 Task: Look for space in Hollola, Finland from 6th June, 2023 to 8th June, 2023 for 2 adults in price range Rs.7000 to Rs.12000. Place can be private room with 1  bedroom having 2 beds and 1 bathroom. Property type can be house, flat, guest house. Booking option can be shelf check-in. Required host language is .
Action: Mouse moved to (464, 46)
Screenshot: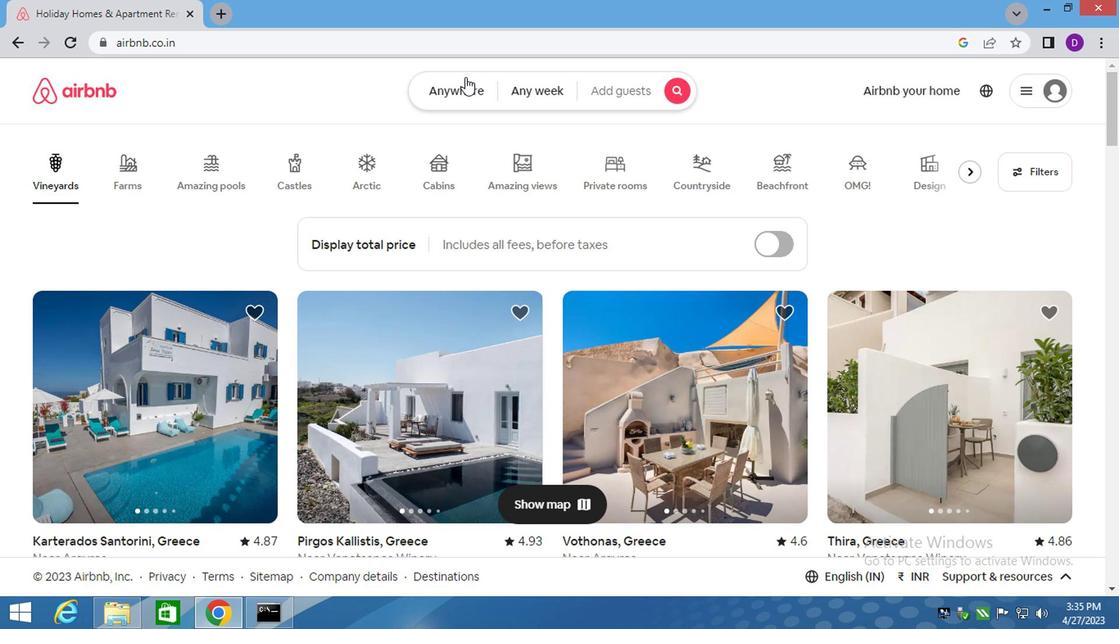 
Action: Mouse pressed left at (464, 46)
Screenshot: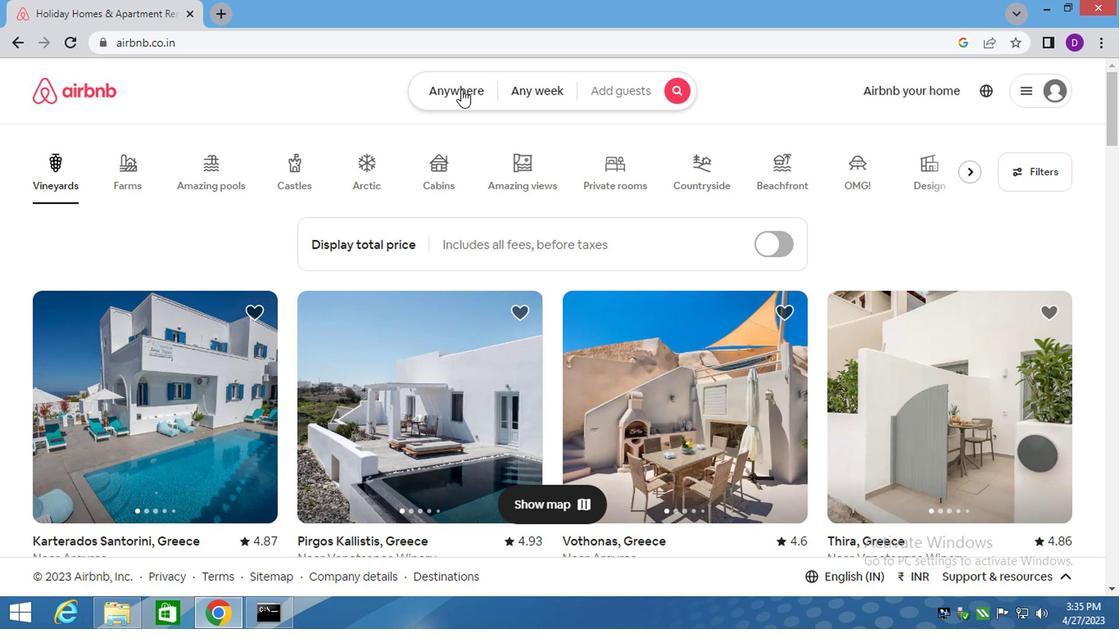 
Action: Mouse moved to (357, 125)
Screenshot: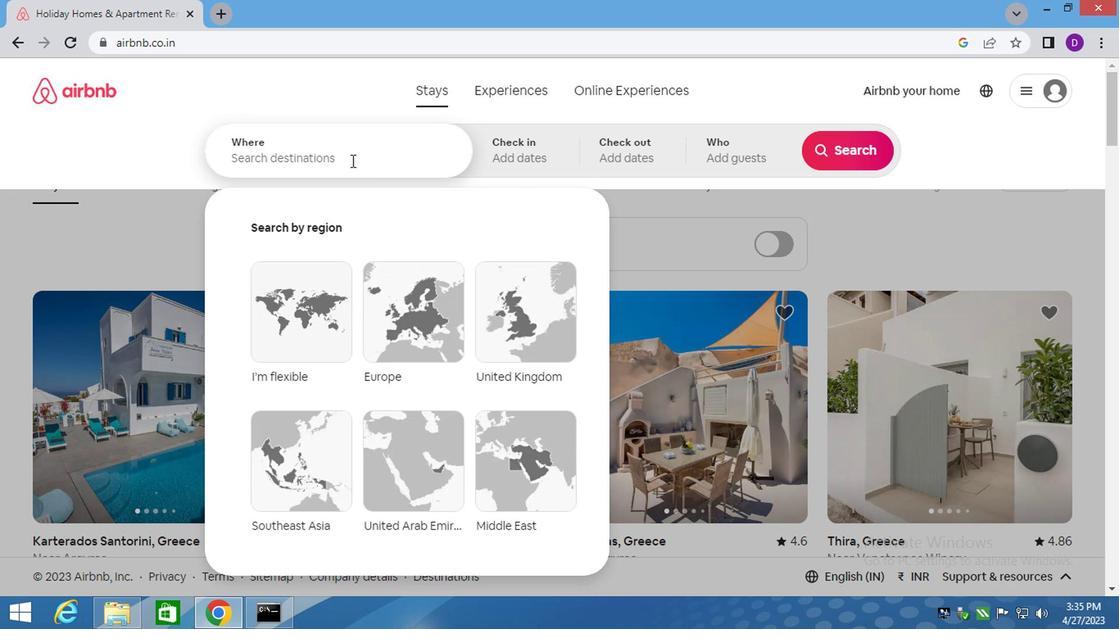 
Action: Mouse pressed left at (357, 125)
Screenshot: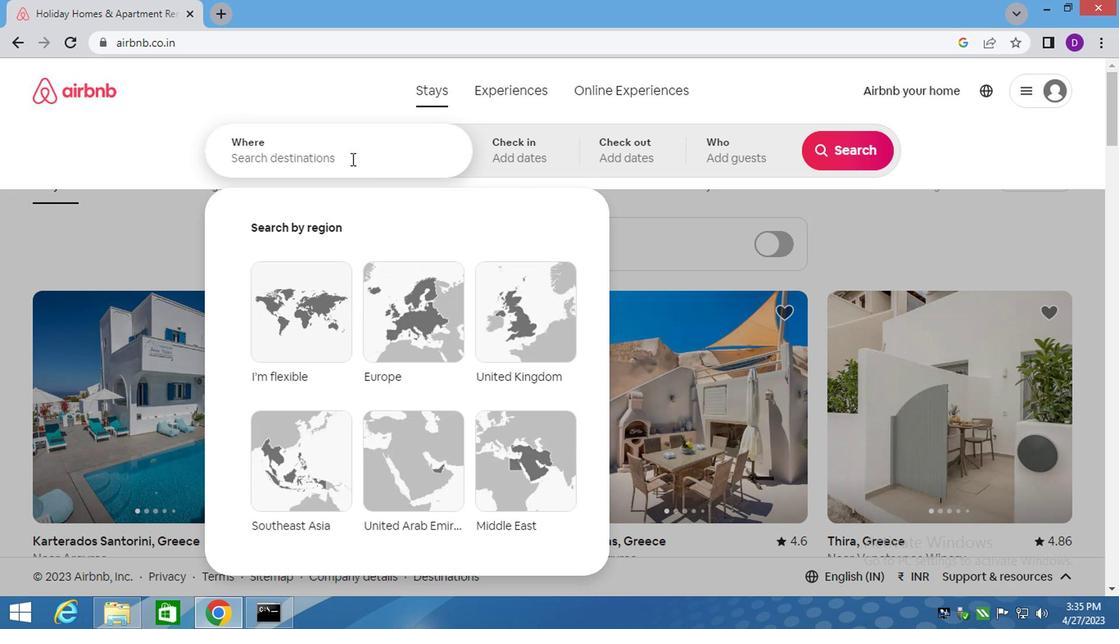 
Action: Key pressed <Key.shift>HOLLOLA<Key.down><Key.down><Key.enter>
Screenshot: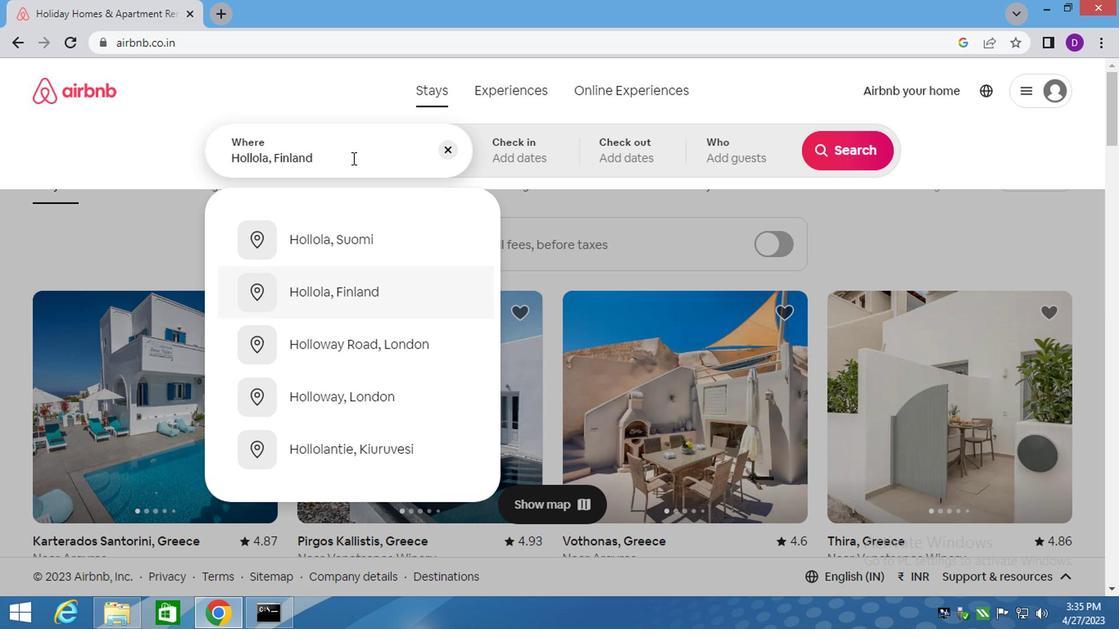 
Action: Mouse moved to (835, 262)
Screenshot: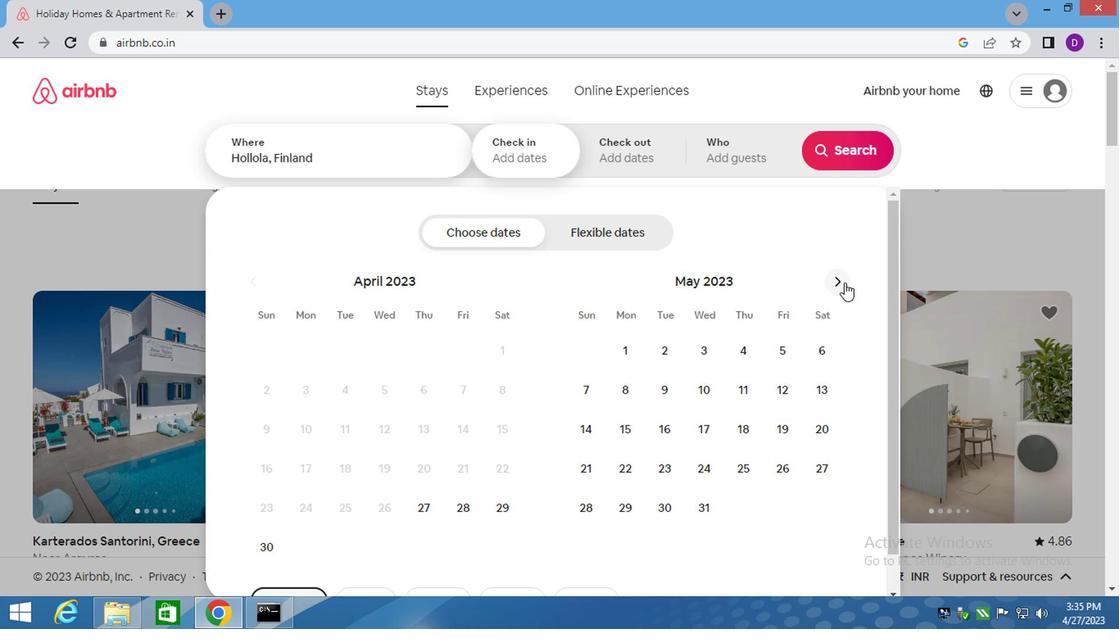 
Action: Mouse pressed left at (835, 262)
Screenshot: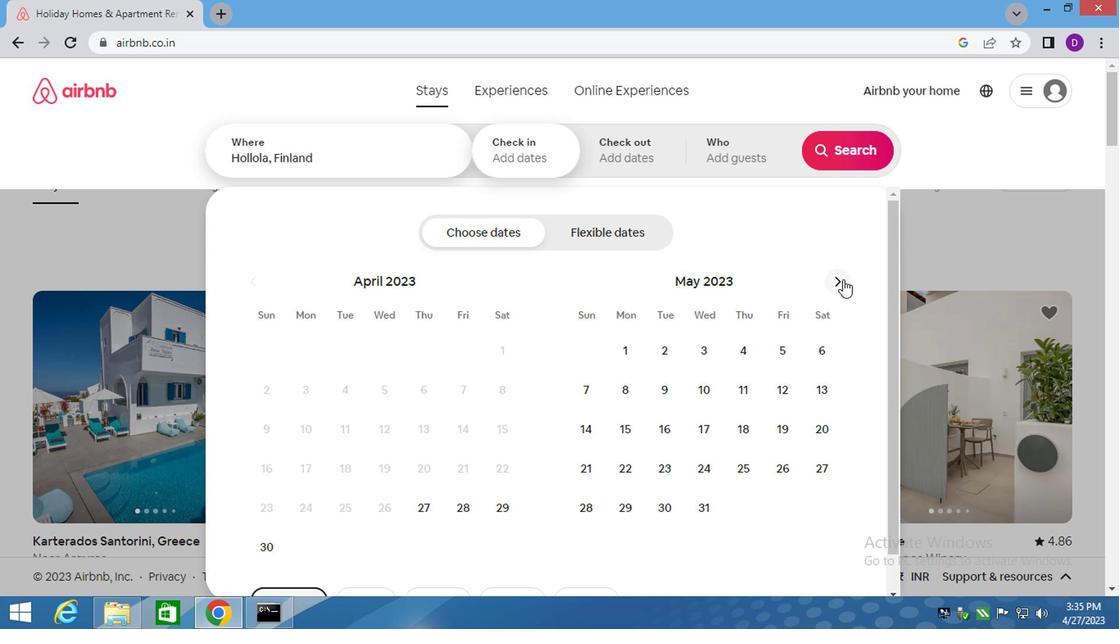 
Action: Mouse moved to (670, 399)
Screenshot: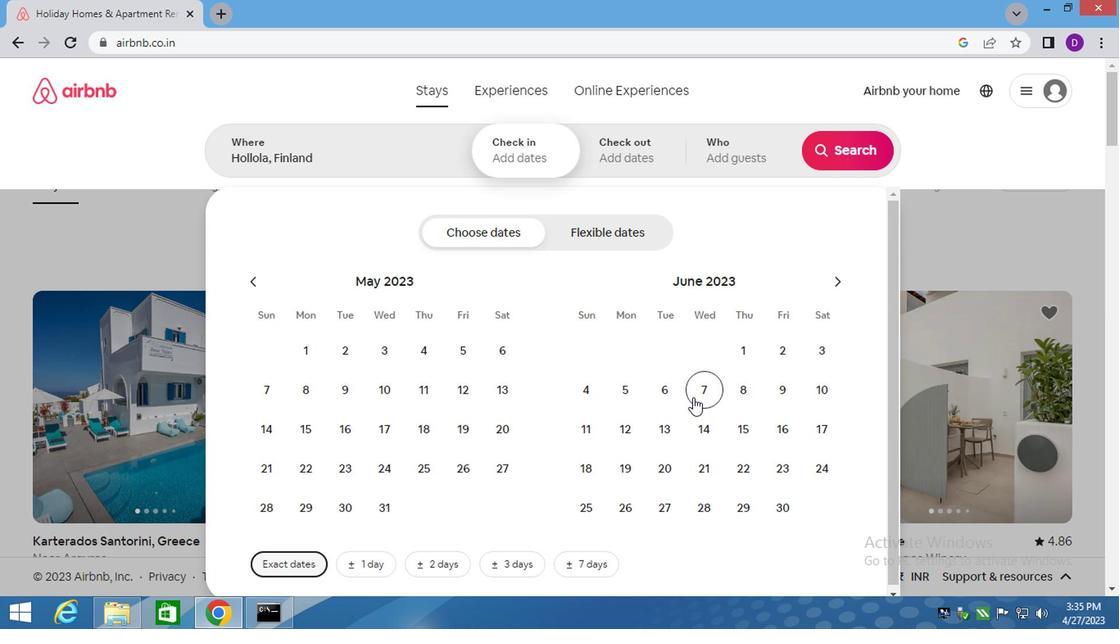 
Action: Mouse pressed left at (670, 399)
Screenshot: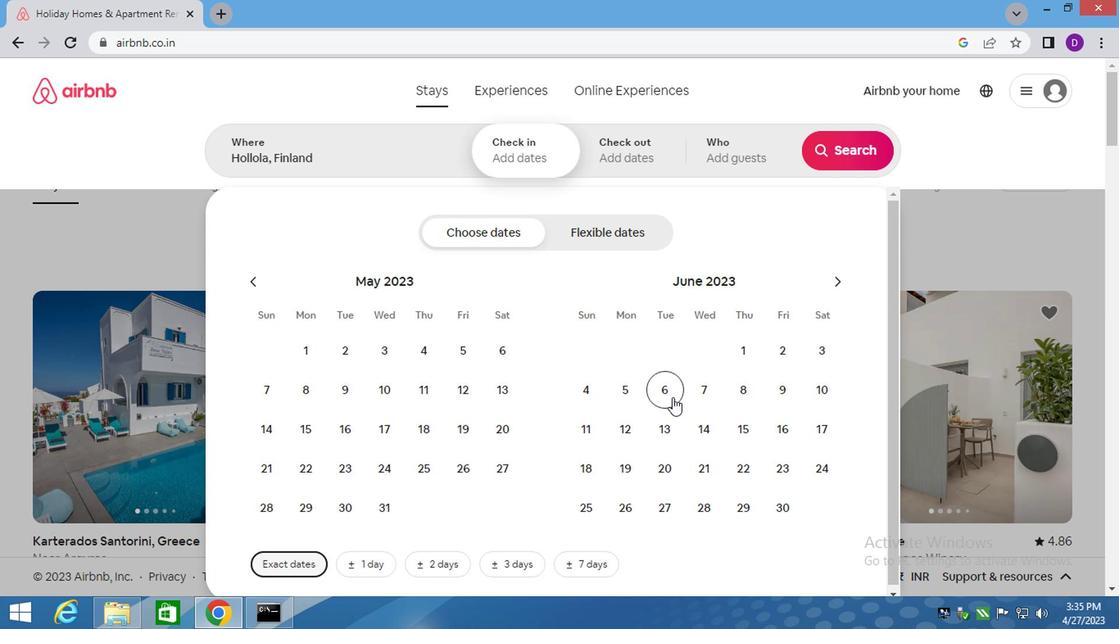 
Action: Mouse moved to (751, 399)
Screenshot: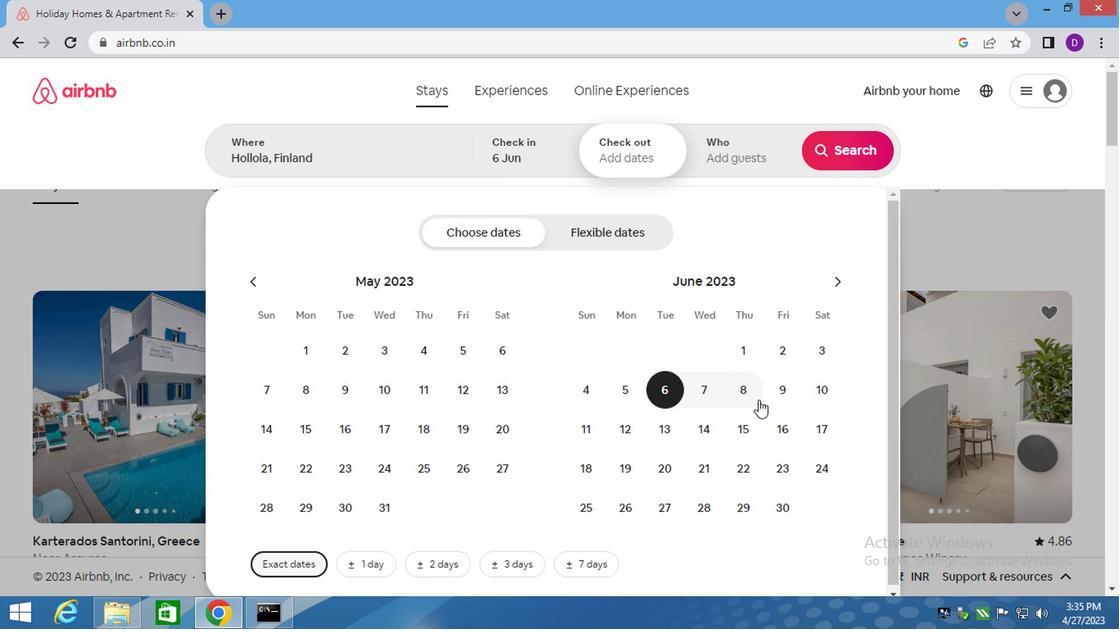 
Action: Mouse pressed left at (751, 399)
Screenshot: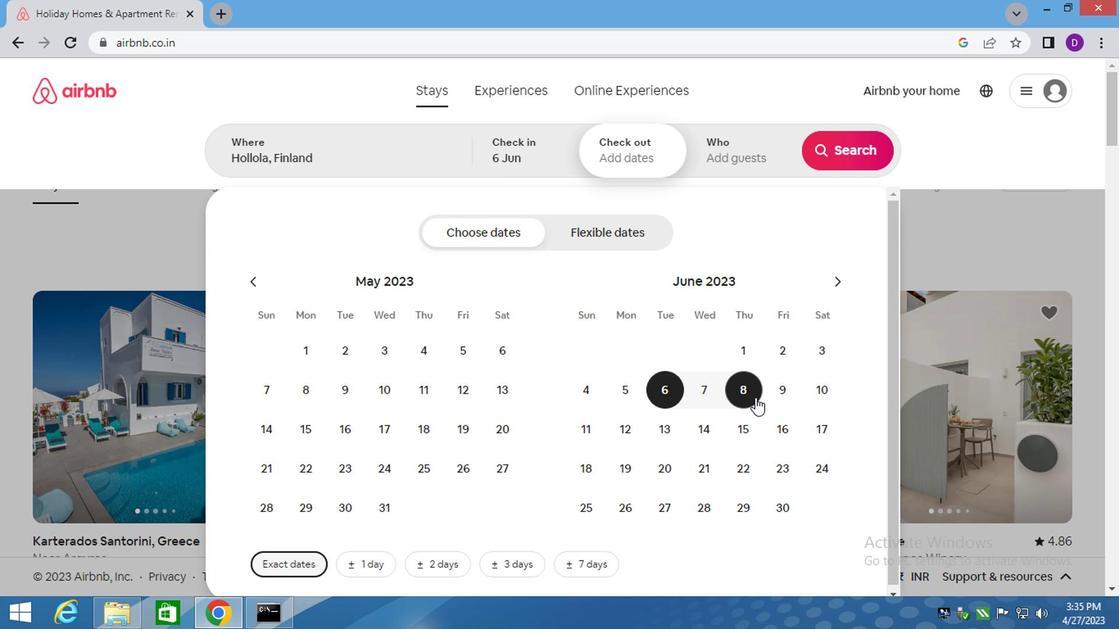 
Action: Mouse moved to (718, 128)
Screenshot: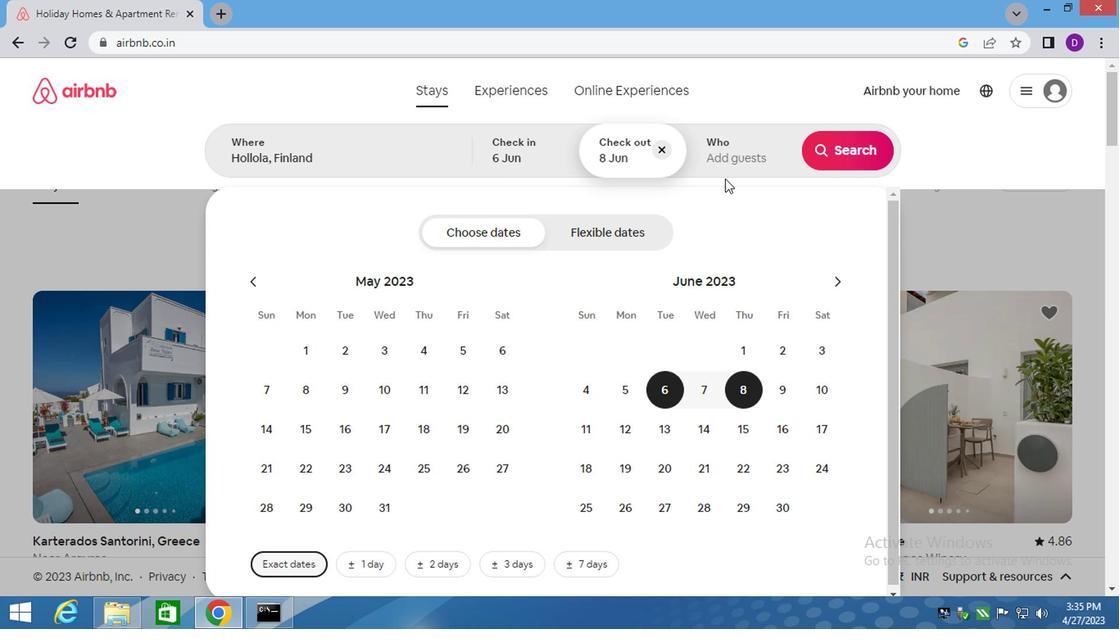 
Action: Mouse pressed left at (718, 128)
Screenshot: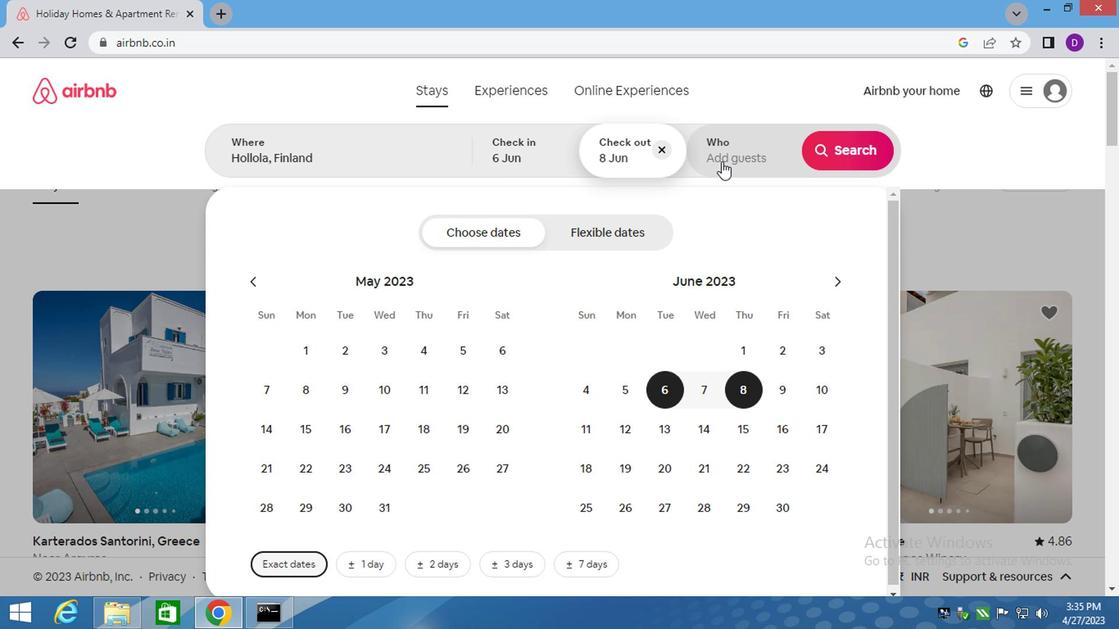 
Action: Mouse moved to (838, 217)
Screenshot: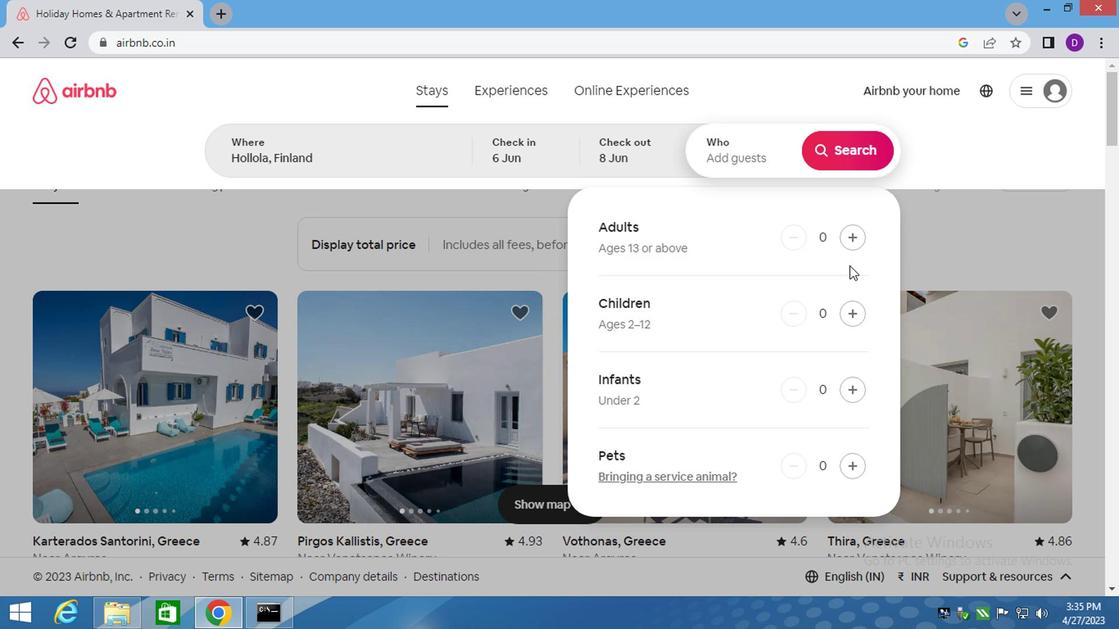 
Action: Mouse pressed left at (838, 217)
Screenshot: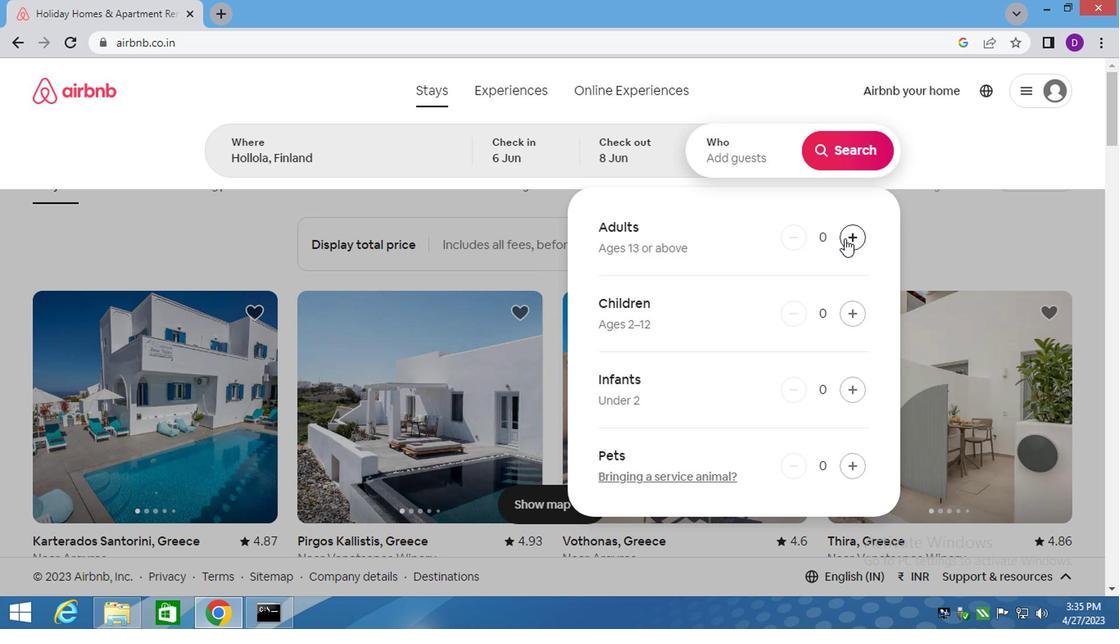 
Action: Mouse pressed left at (838, 217)
Screenshot: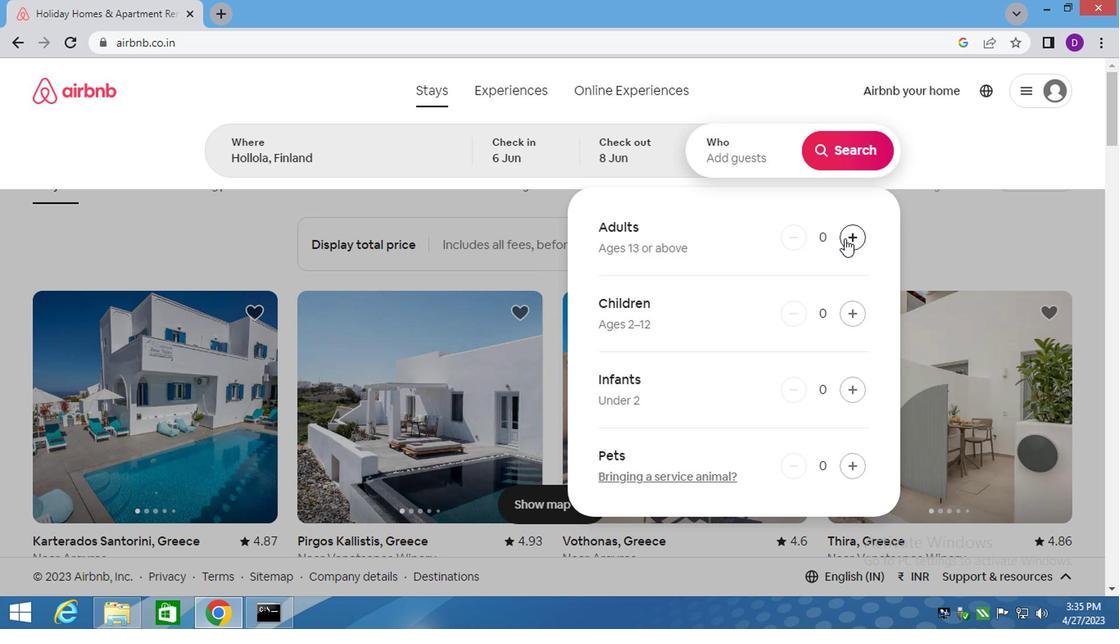 
Action: Mouse moved to (835, 125)
Screenshot: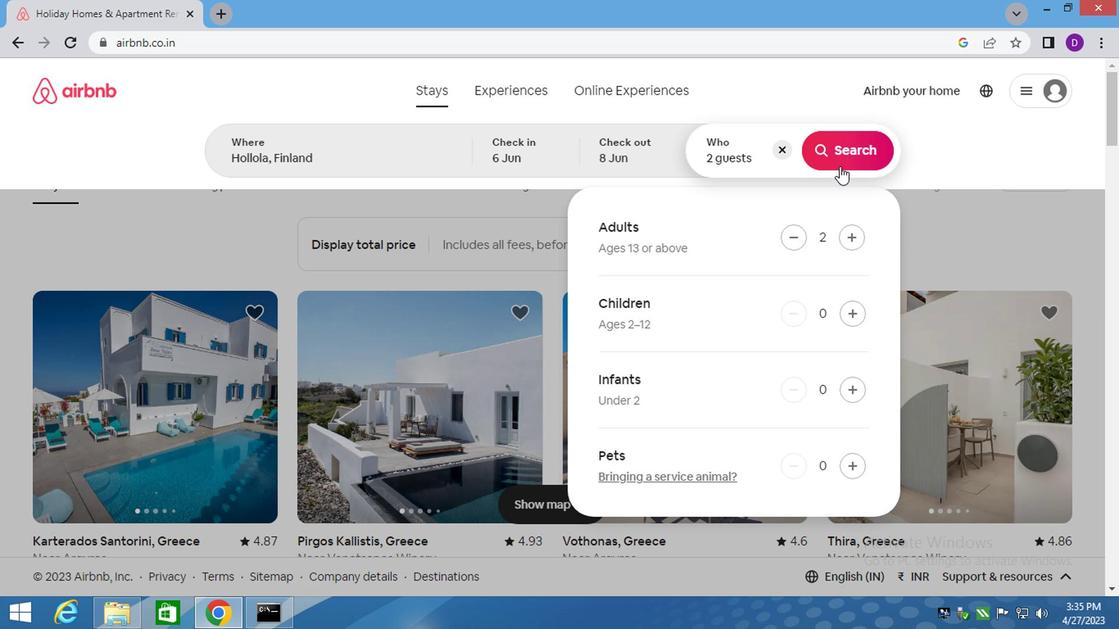 
Action: Mouse pressed left at (835, 125)
Screenshot: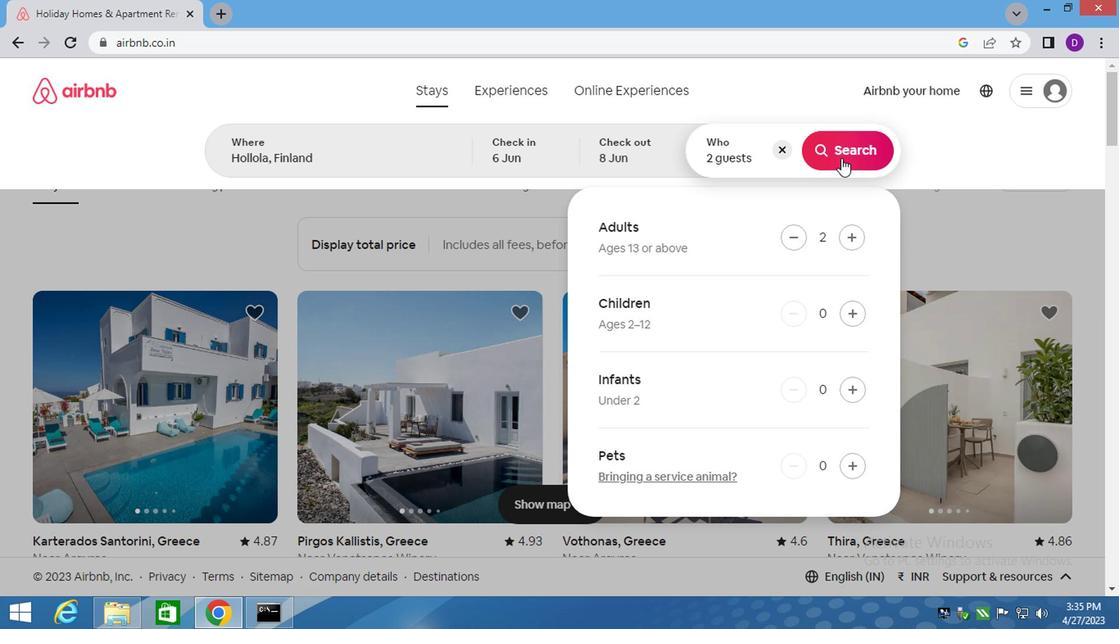 
Action: Mouse moved to (1039, 127)
Screenshot: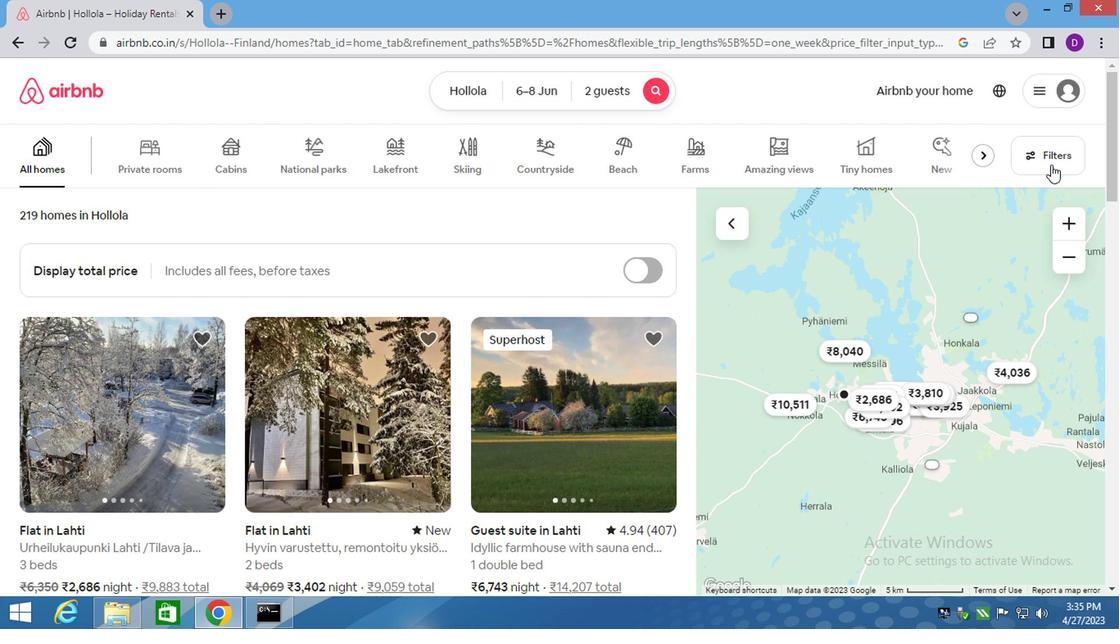 
Action: Mouse pressed left at (1039, 127)
Screenshot: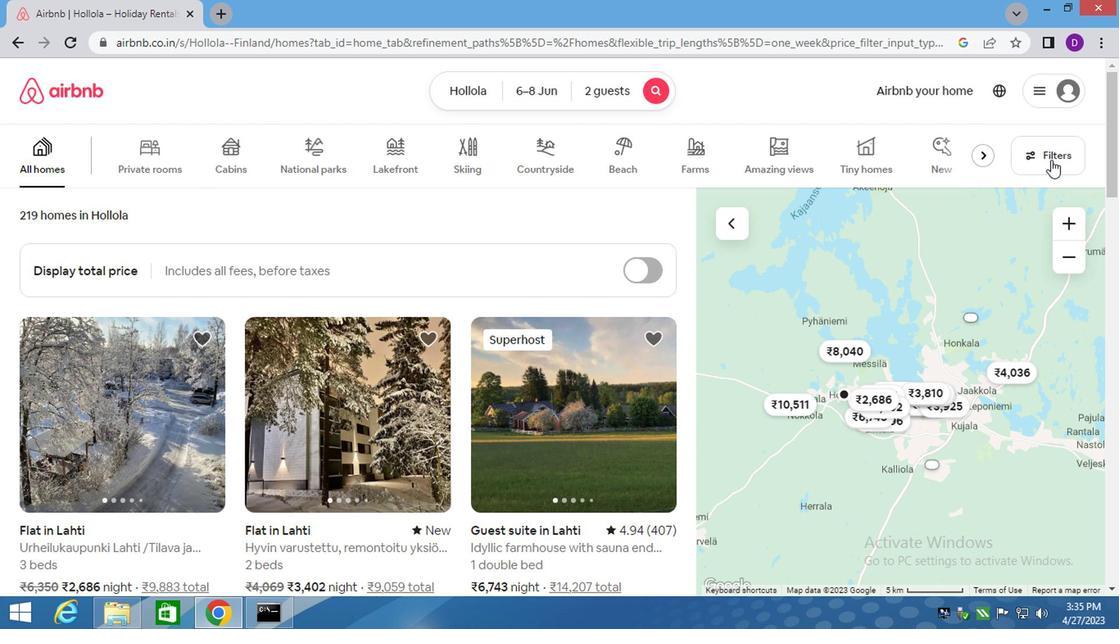 
Action: Mouse moved to (370, 356)
Screenshot: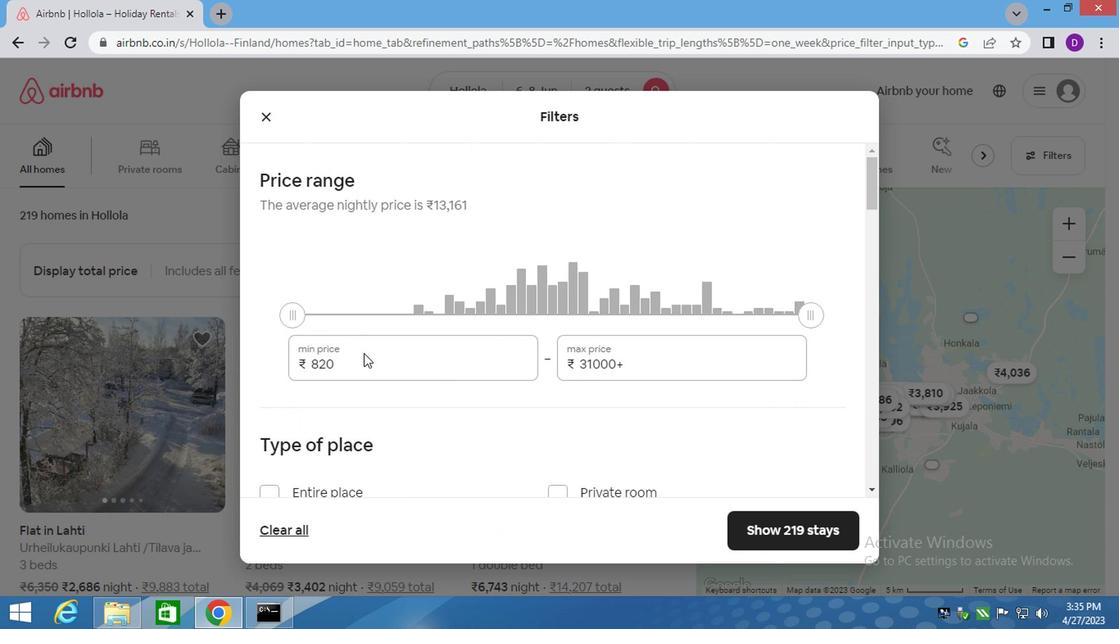 
Action: Mouse pressed left at (370, 356)
Screenshot: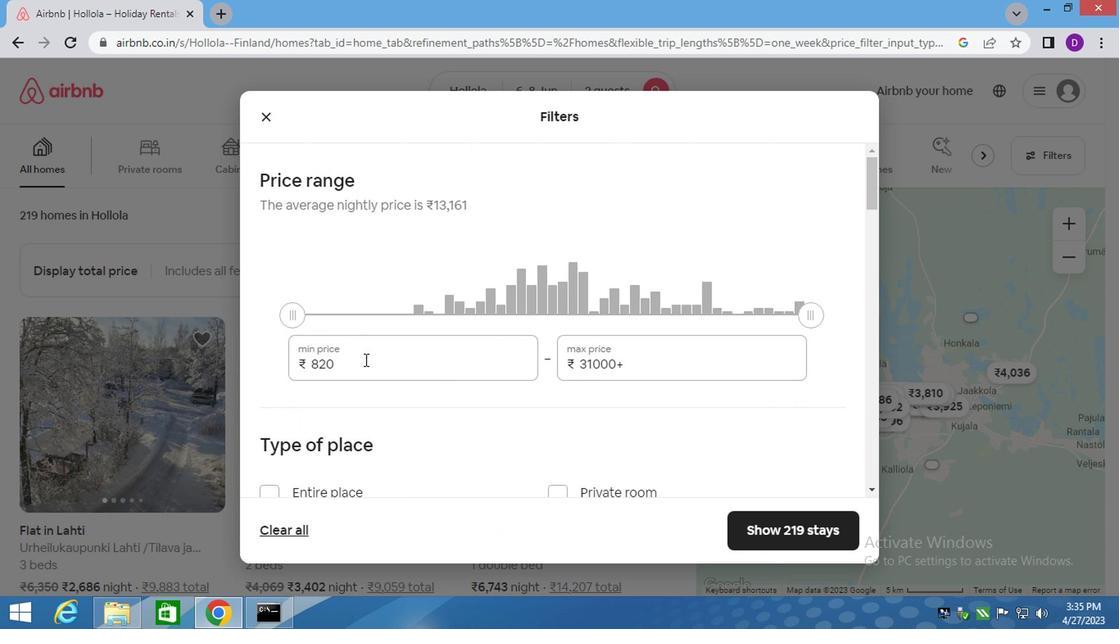 
Action: Mouse pressed left at (370, 356)
Screenshot: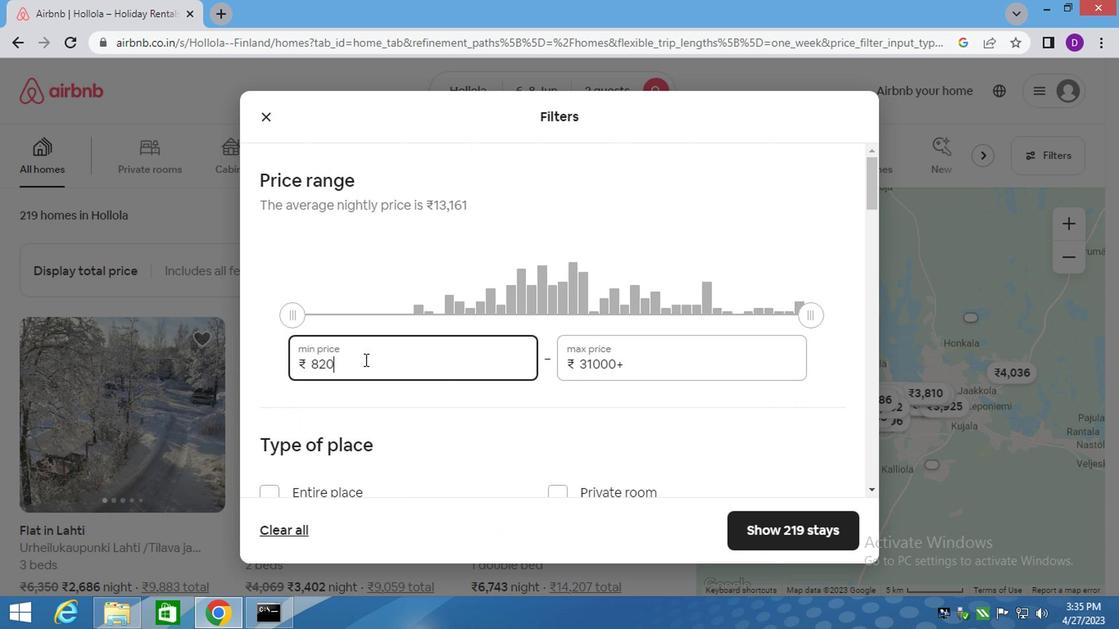 
Action: Mouse moved to (370, 357)
Screenshot: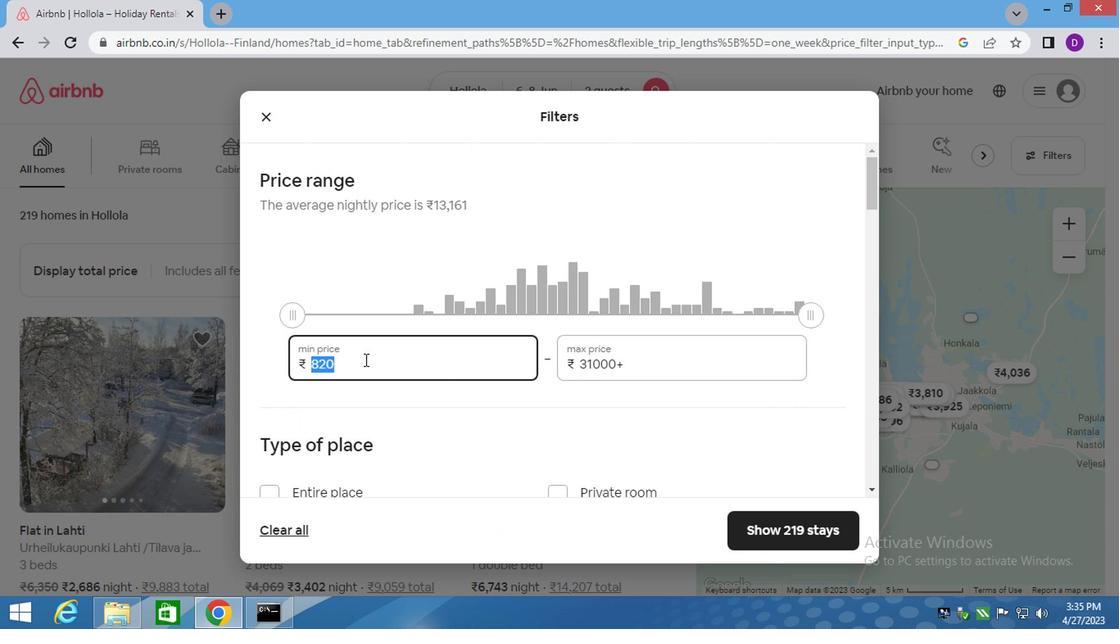 
Action: Key pressed 70
Screenshot: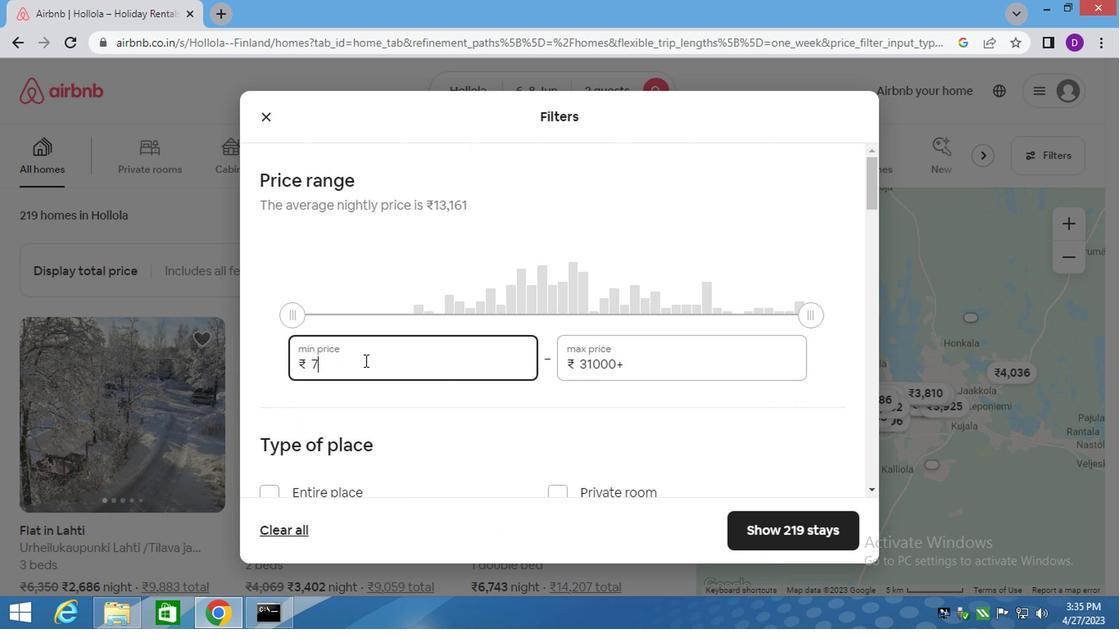 
Action: Mouse moved to (389, 357)
Screenshot: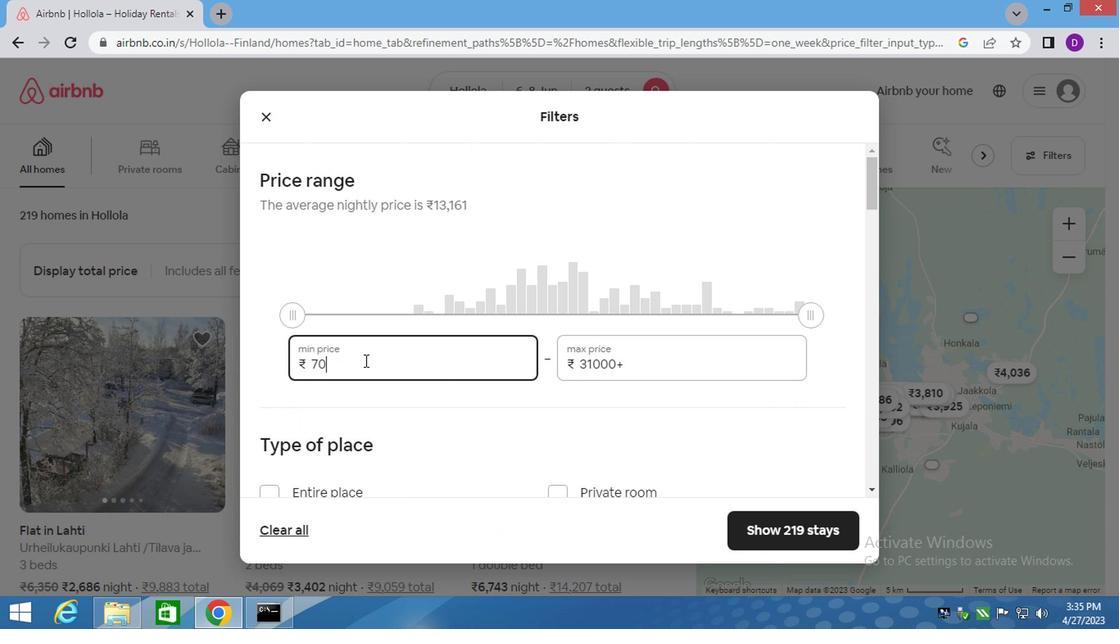 
Action: Key pressed 0
Screenshot: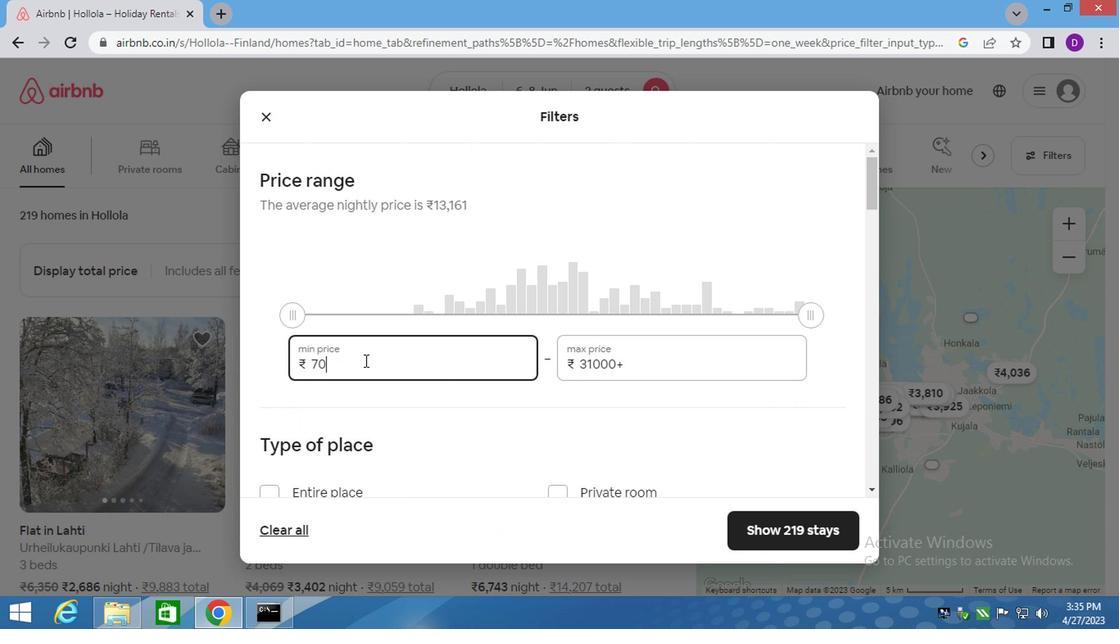 
Action: Mouse moved to (475, 363)
Screenshot: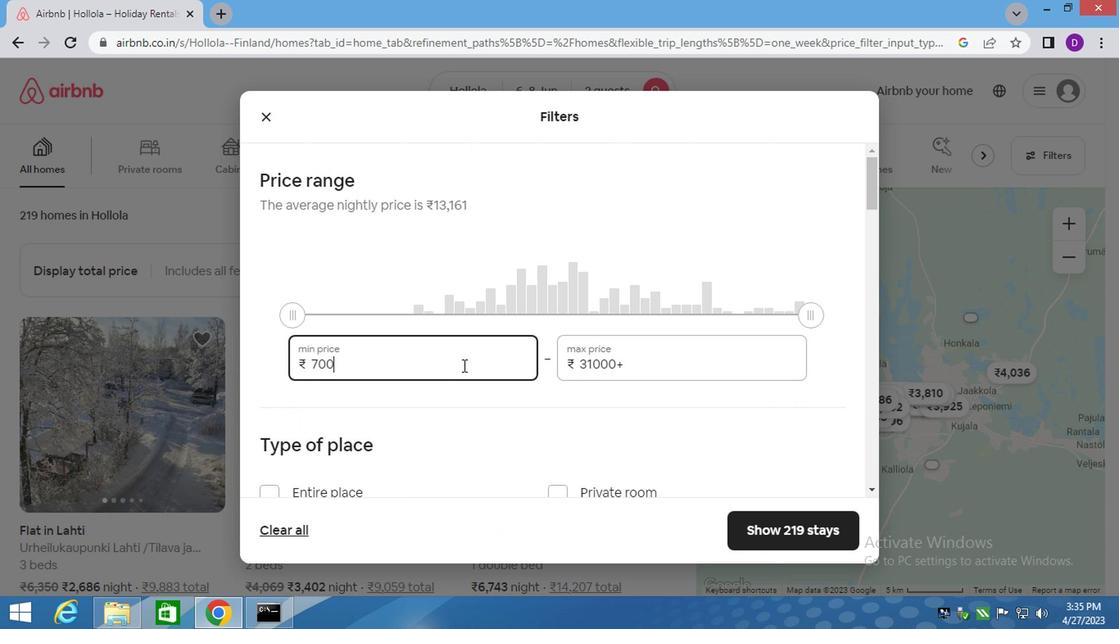 
Action: Key pressed 0
Screenshot: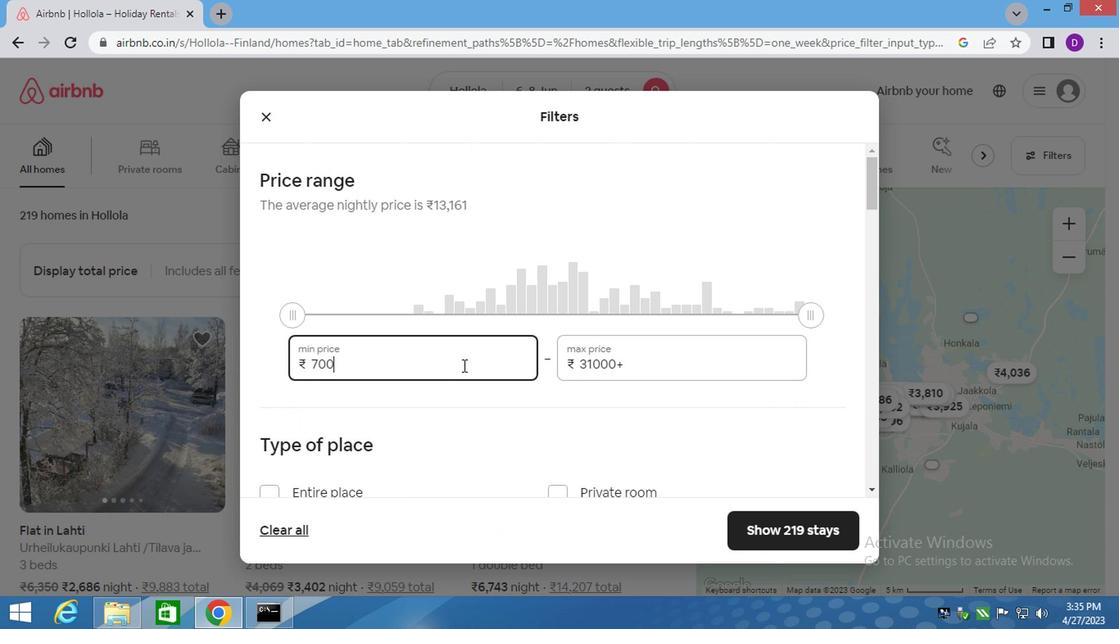 
Action: Mouse moved to (584, 363)
Screenshot: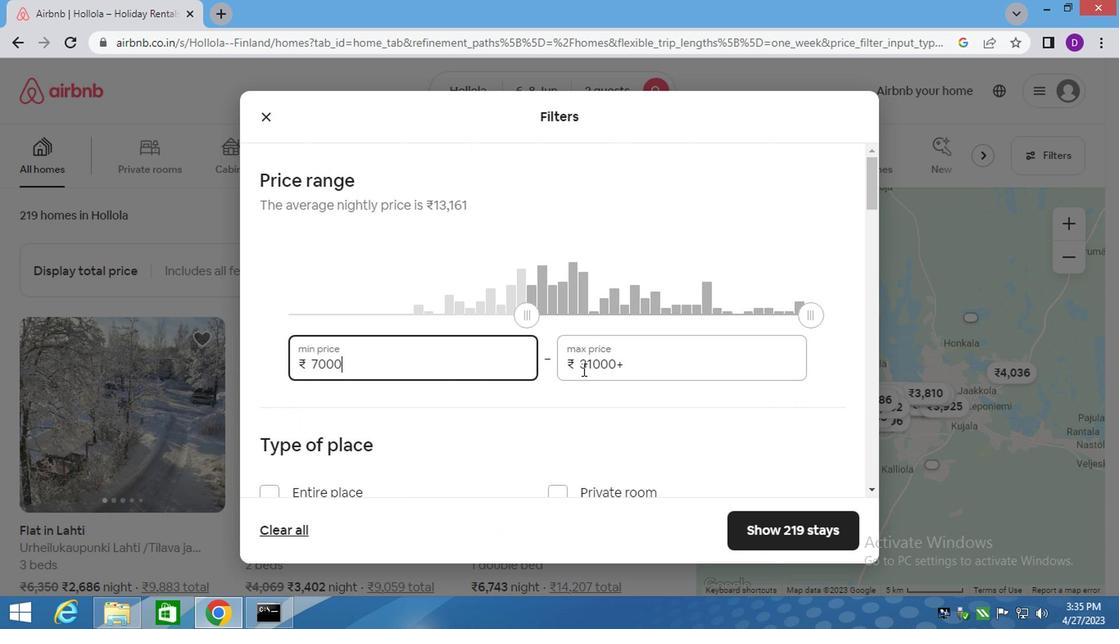
Action: Mouse pressed left at (584, 363)
Screenshot: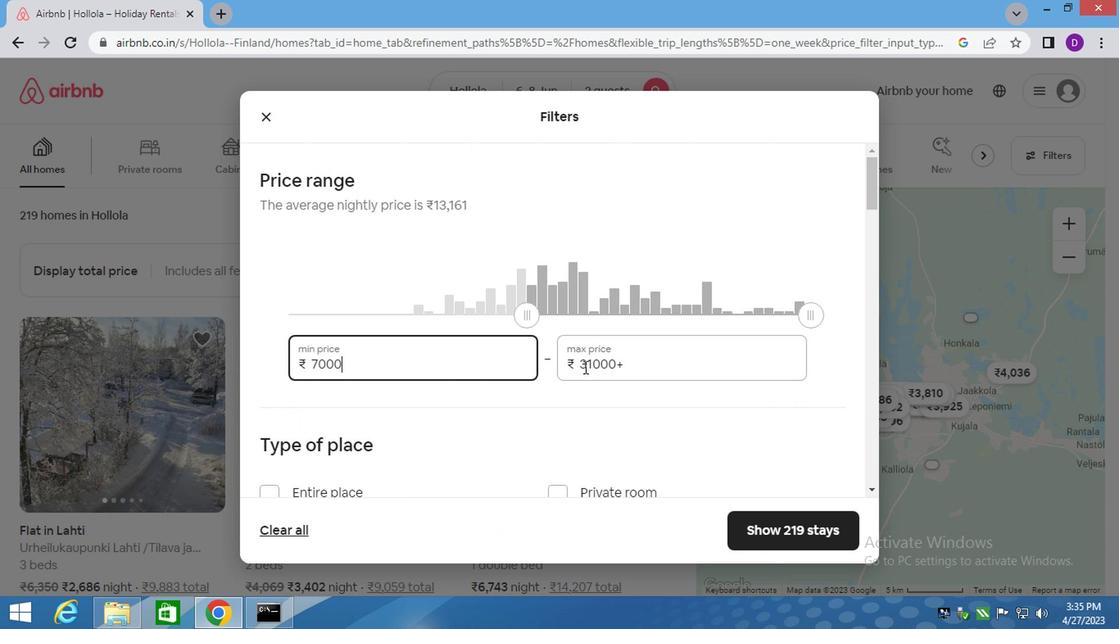 
Action: Mouse moved to (584, 363)
Screenshot: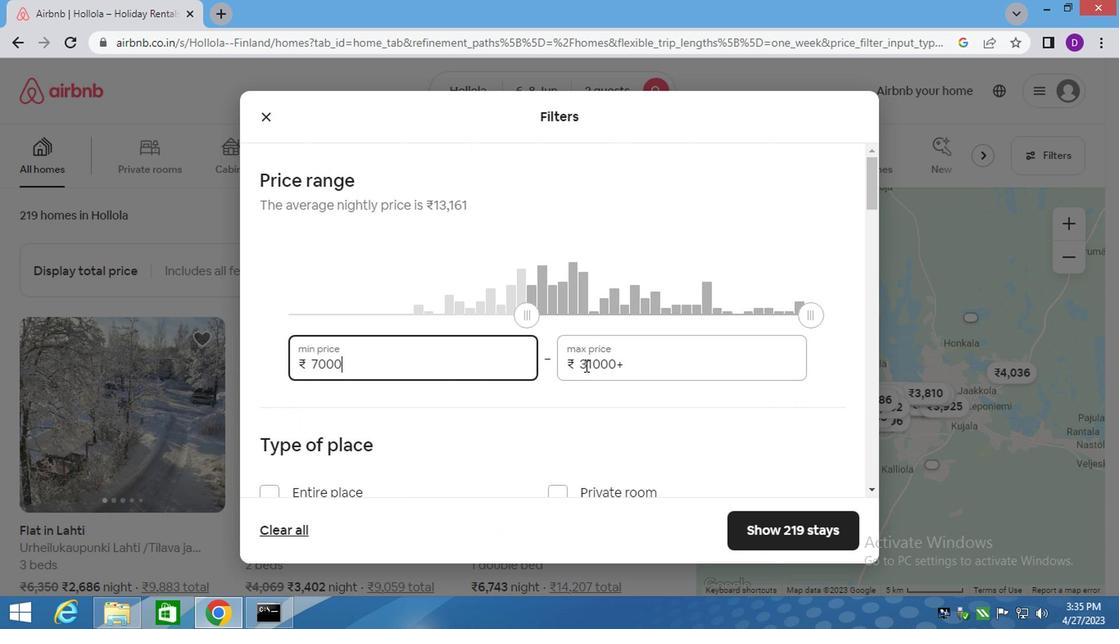 
Action: Mouse pressed left at (584, 363)
Screenshot: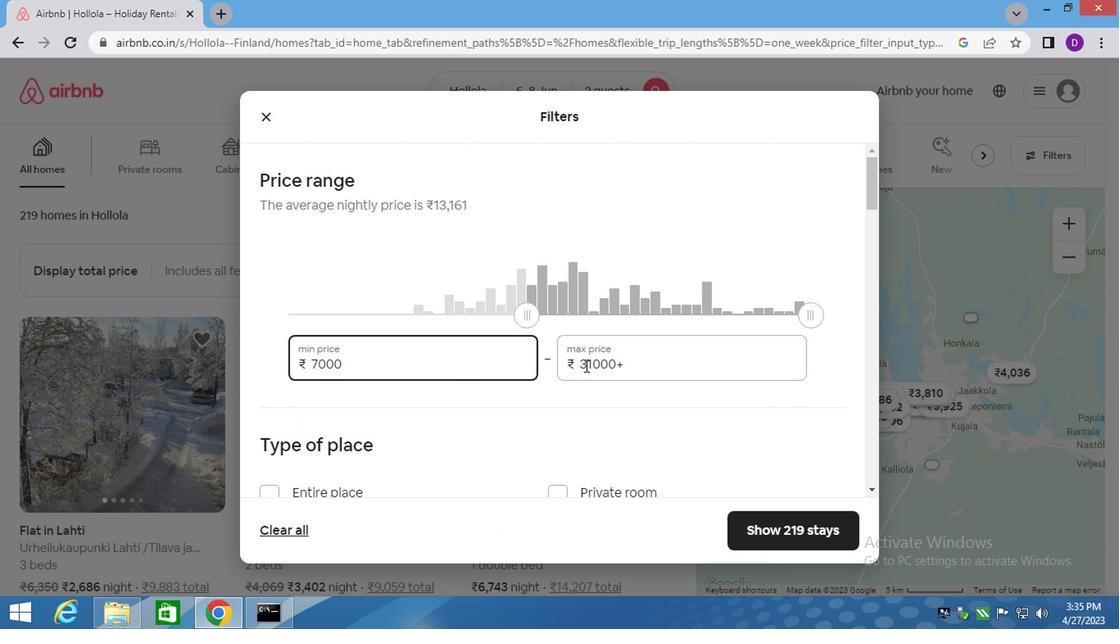 
Action: Mouse pressed left at (584, 363)
Screenshot: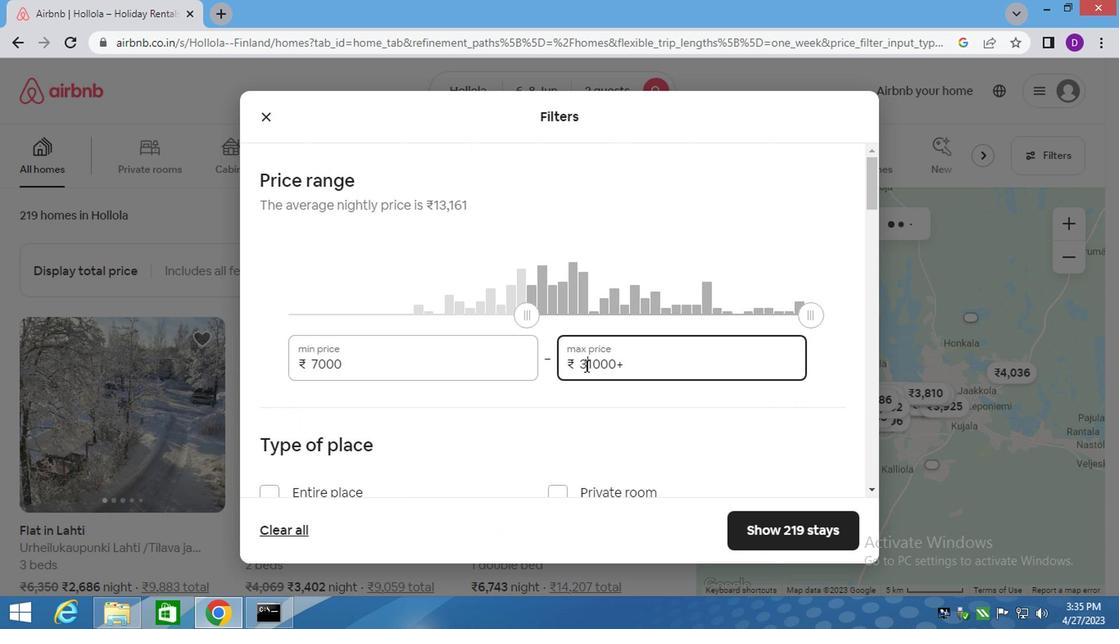 
Action: Key pressed 12
Screenshot: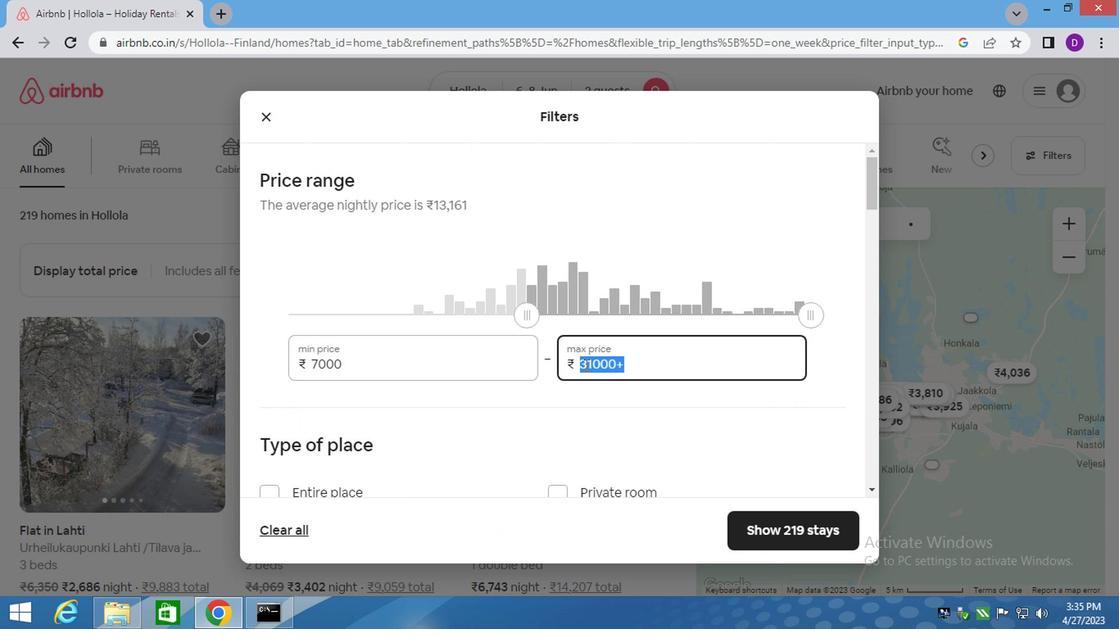 
Action: Mouse pressed left at (584, 363)
Screenshot: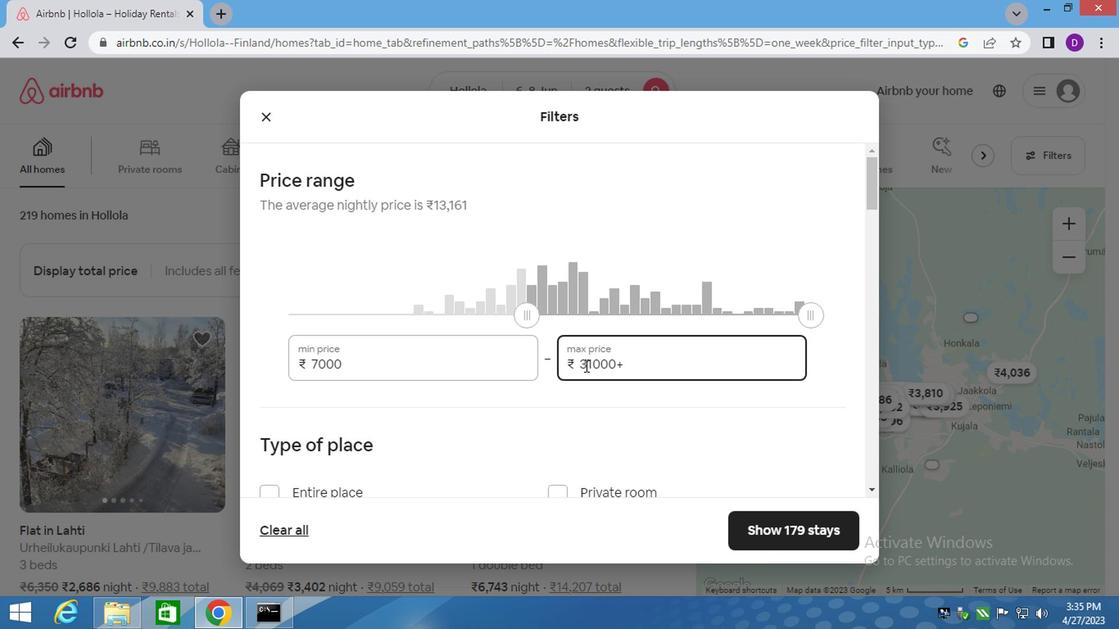
Action: Mouse pressed left at (584, 363)
Screenshot: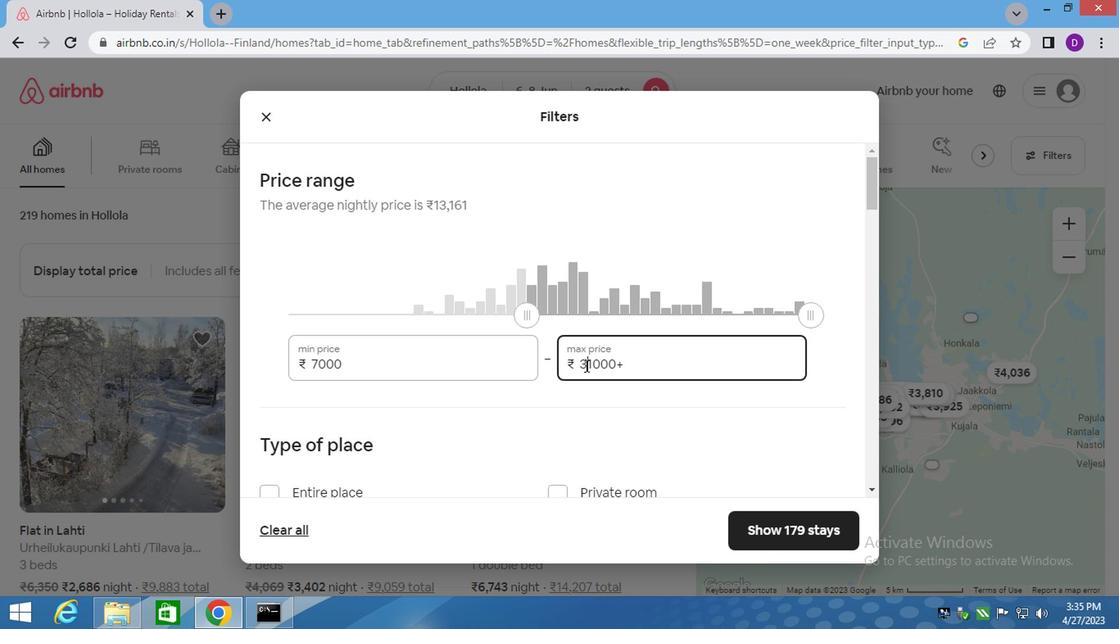 
Action: Mouse pressed left at (584, 363)
Screenshot: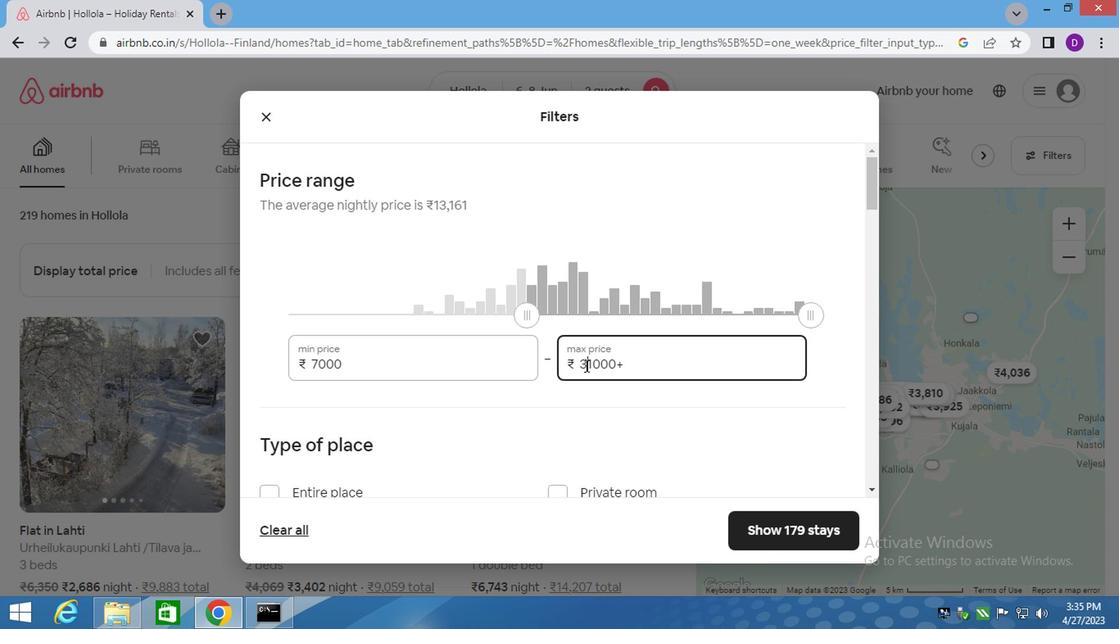 
Action: Key pressed 12000
Screenshot: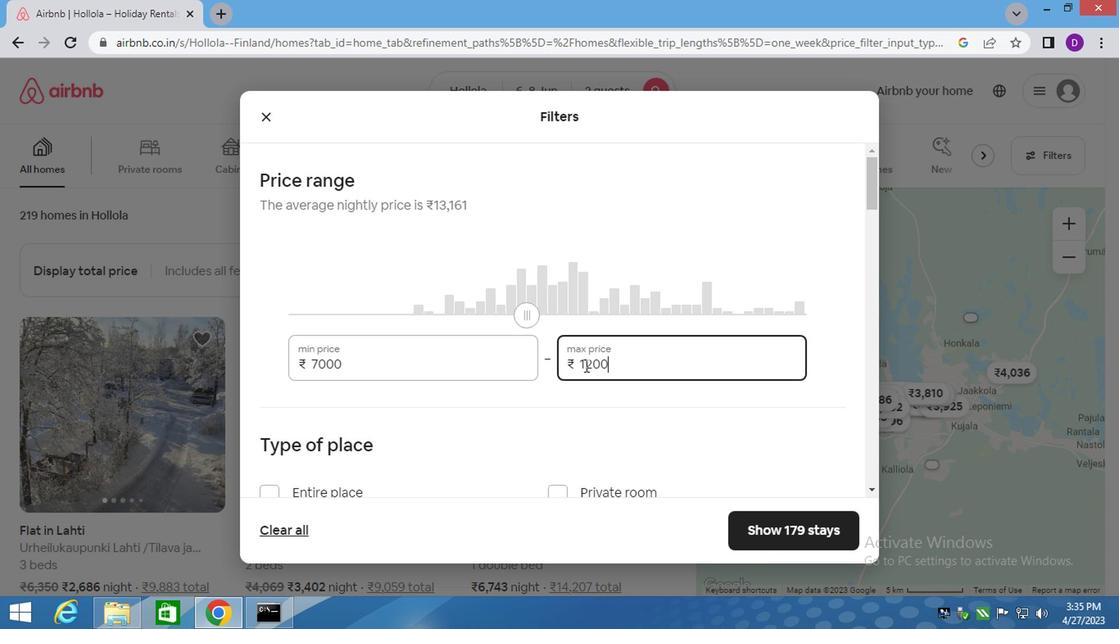 
Action: Mouse moved to (567, 371)
Screenshot: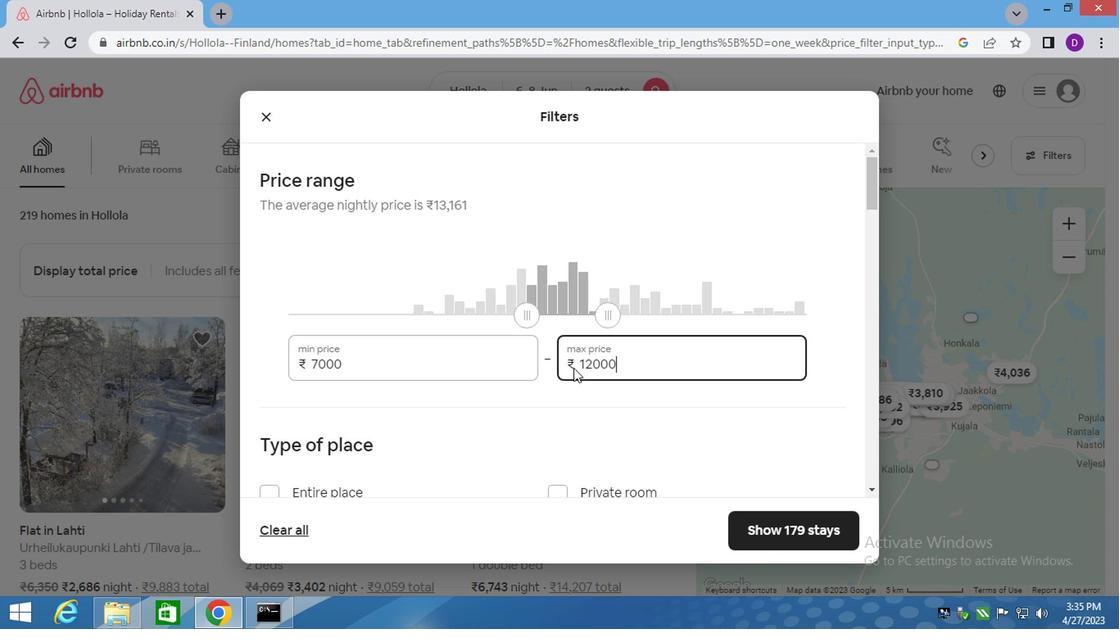 
Action: Mouse scrolled (567, 370) with delta (0, 0)
Screenshot: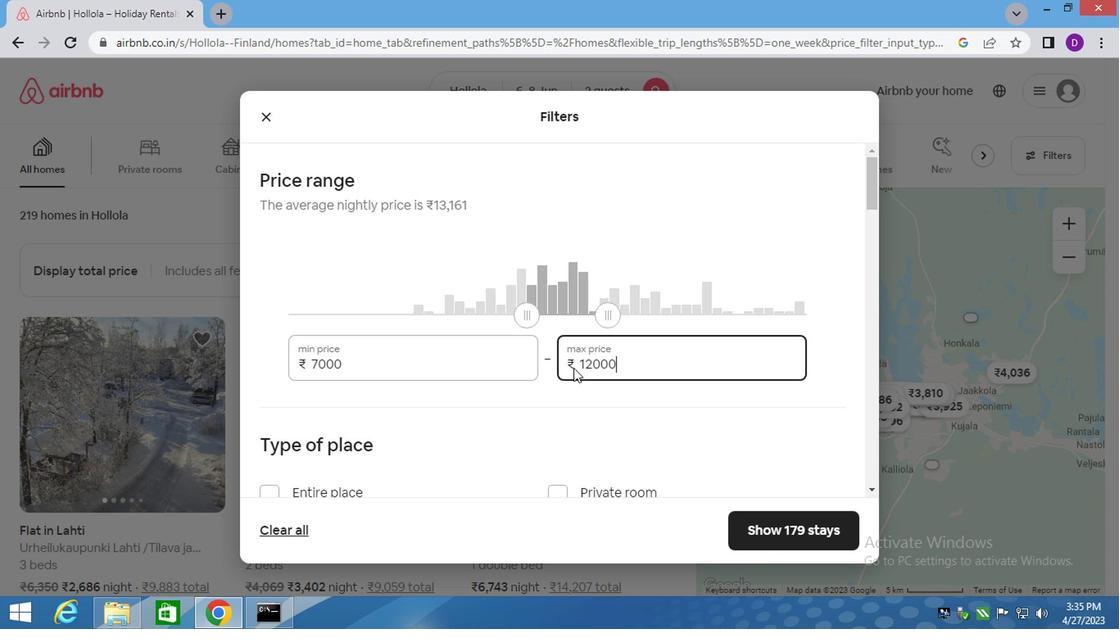 
Action: Mouse moved to (566, 377)
Screenshot: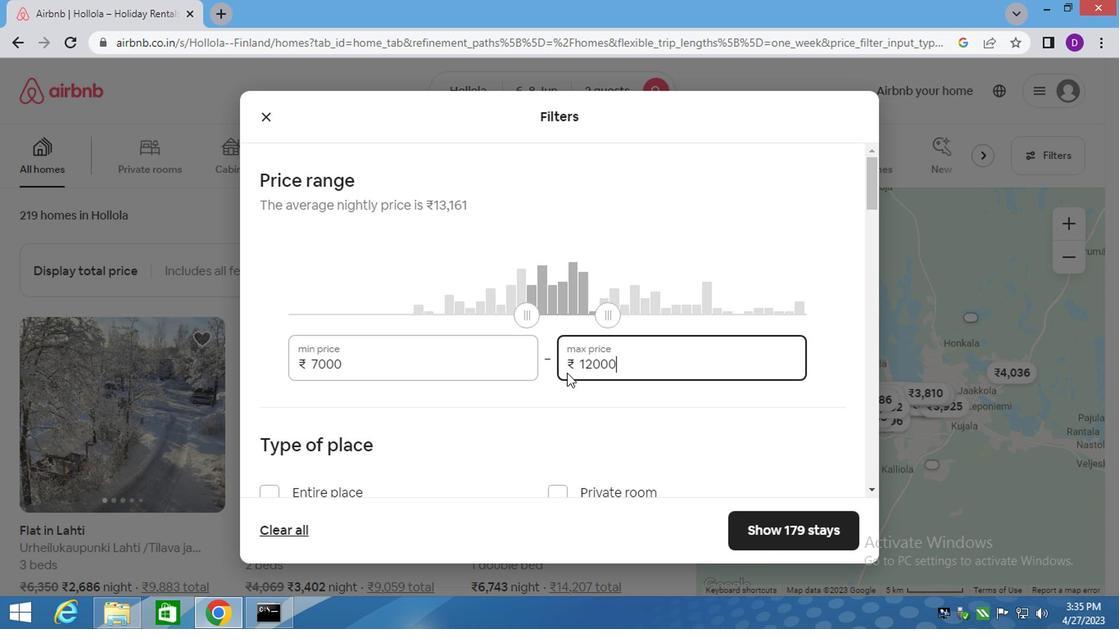 
Action: Mouse scrolled (566, 373) with delta (0, -1)
Screenshot: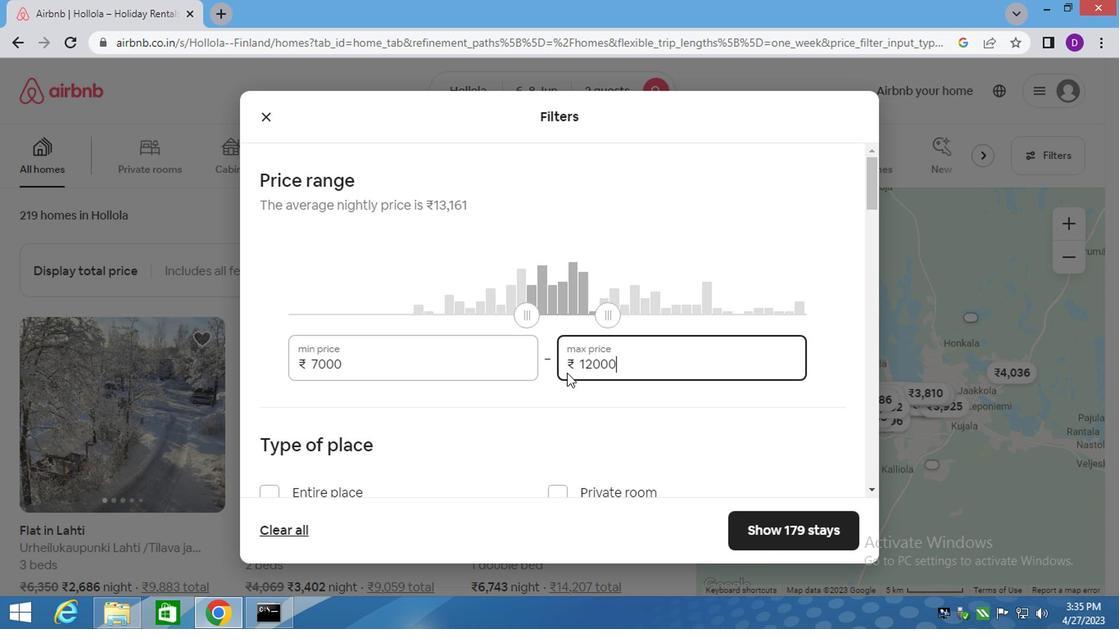 
Action: Mouse moved to (592, 329)
Screenshot: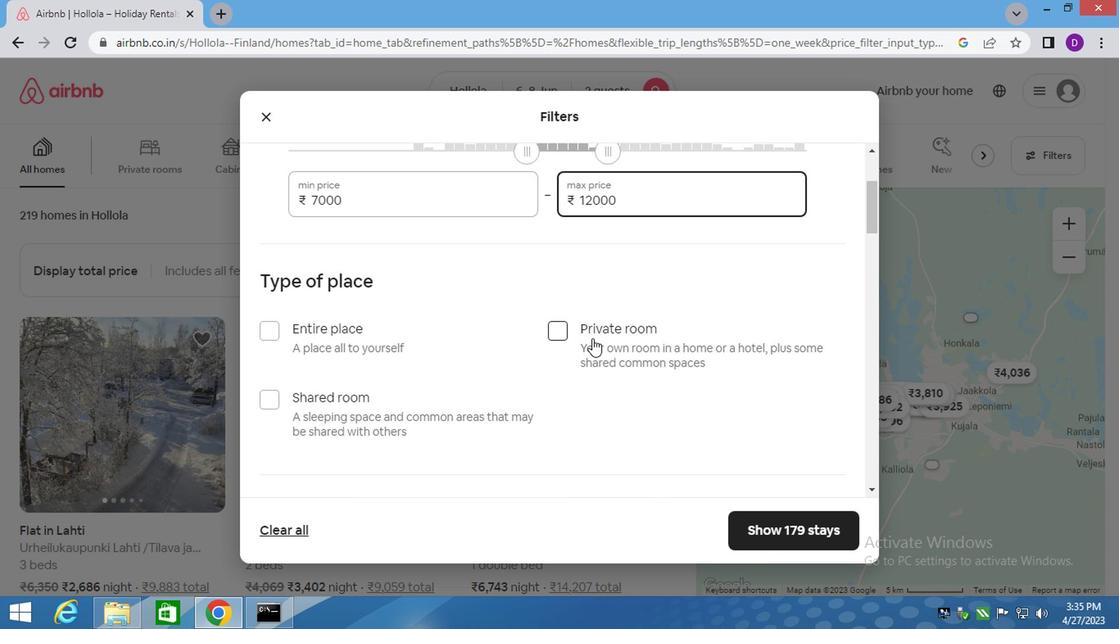 
Action: Mouse pressed left at (592, 329)
Screenshot: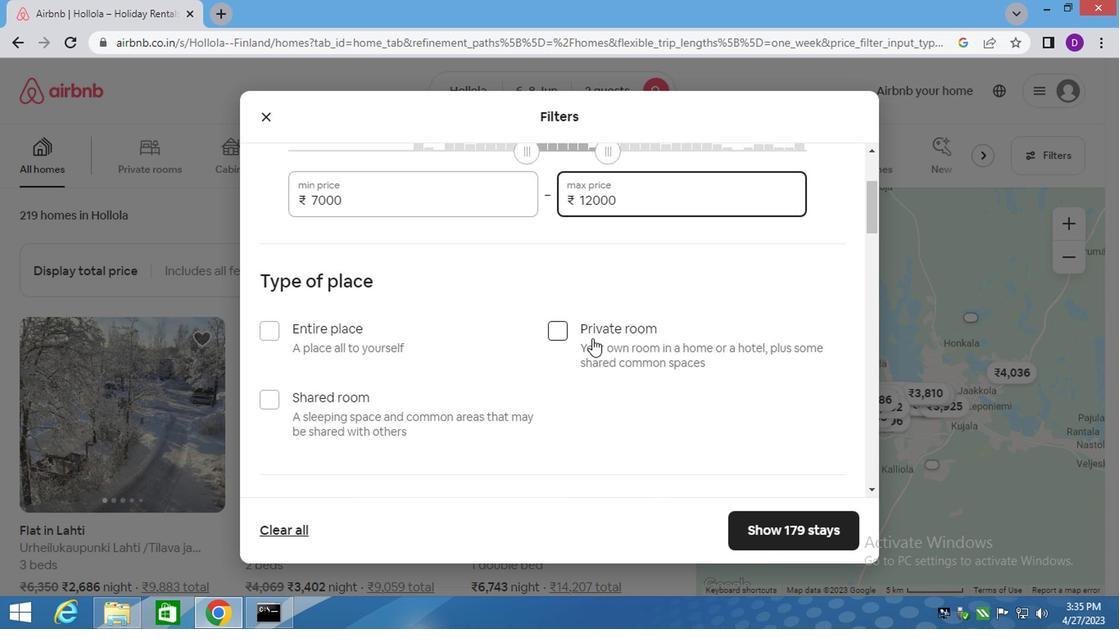 
Action: Mouse scrolled (592, 328) with delta (0, -1)
Screenshot: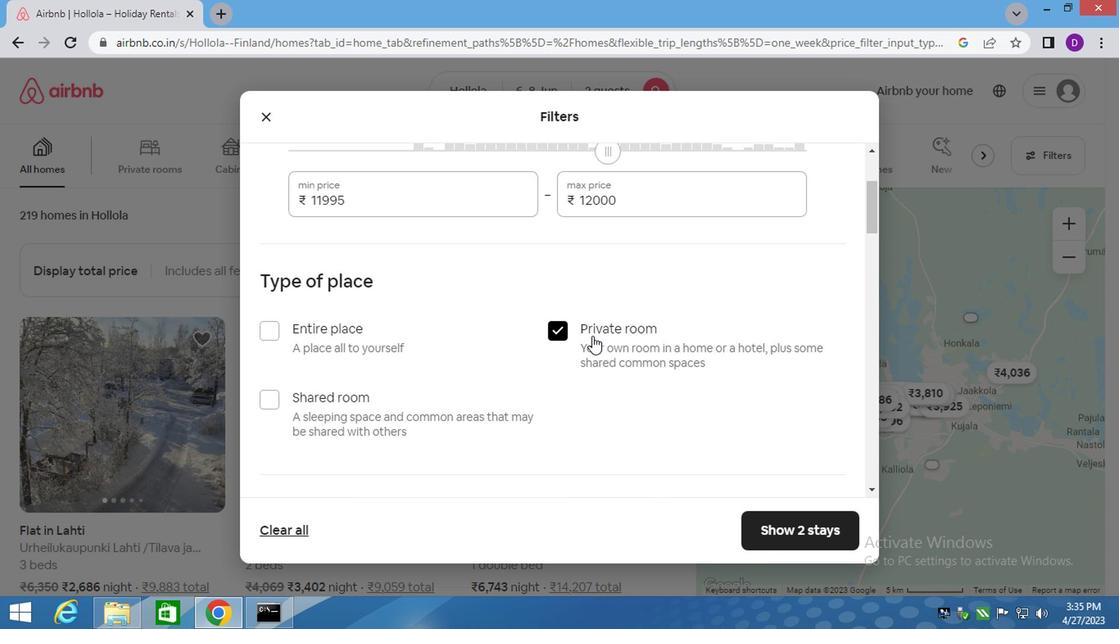 
Action: Mouse scrolled (592, 328) with delta (0, -1)
Screenshot: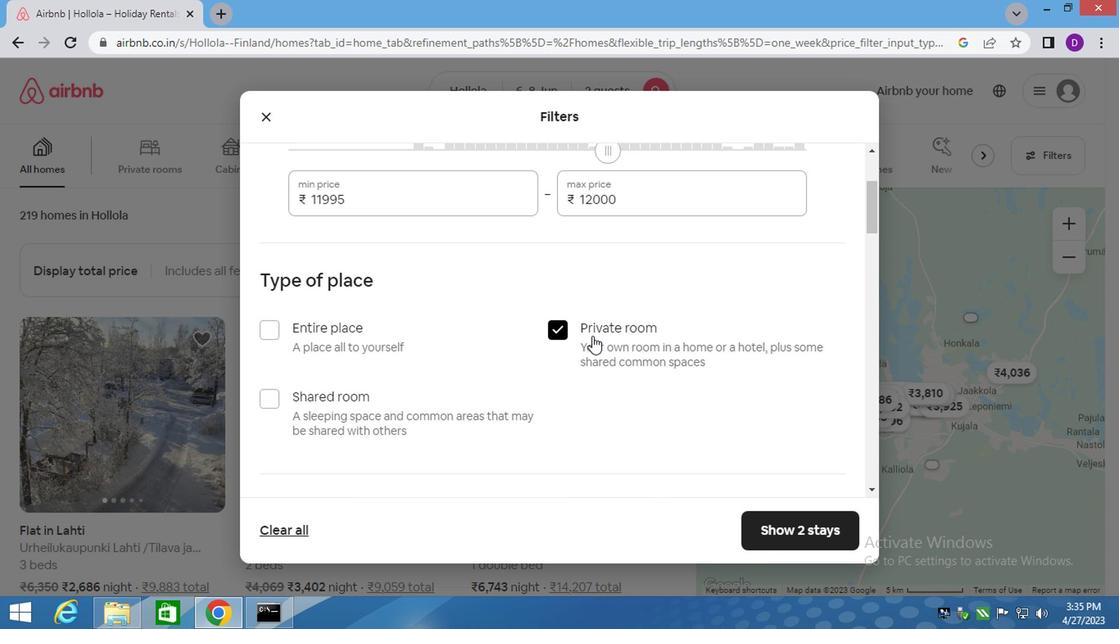 
Action: Mouse scrolled (592, 328) with delta (0, -1)
Screenshot: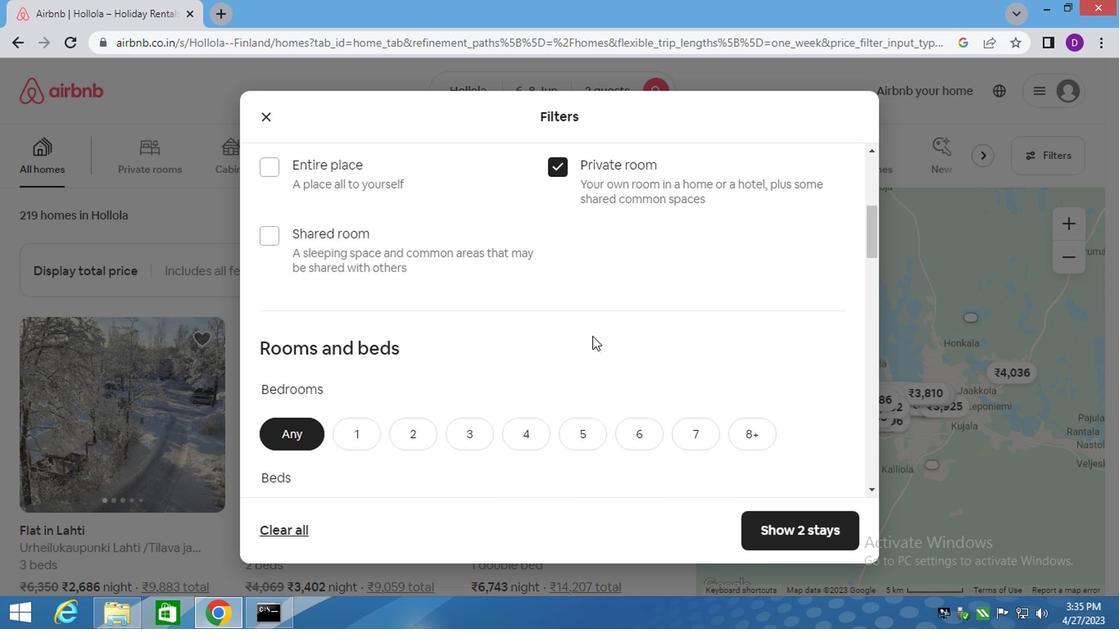 
Action: Mouse moved to (370, 340)
Screenshot: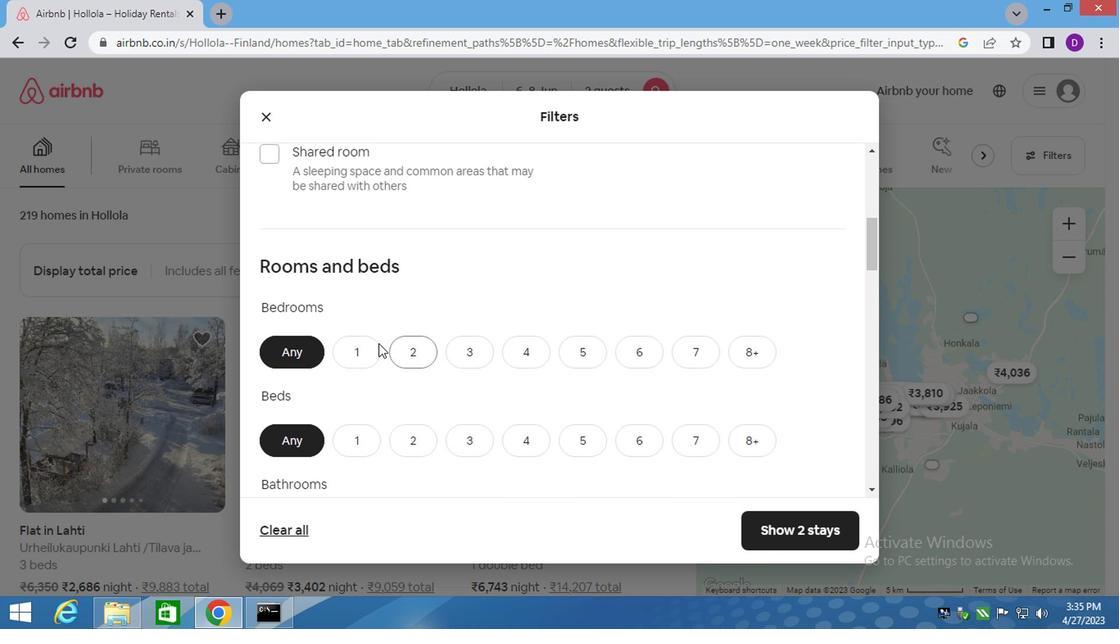 
Action: Mouse pressed left at (370, 340)
Screenshot: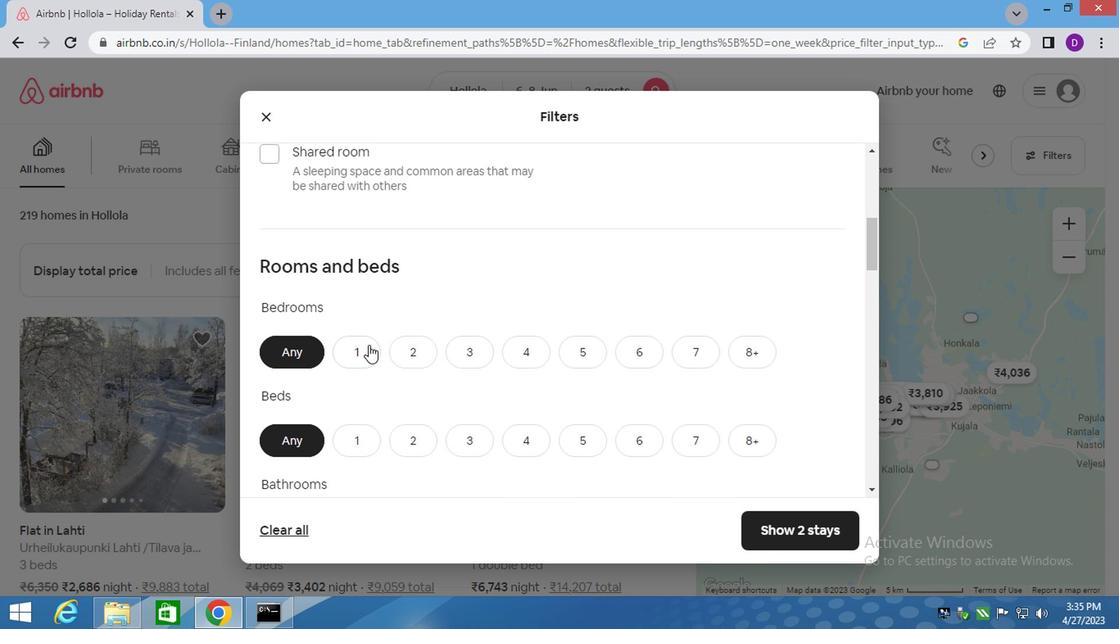 
Action: Mouse moved to (415, 447)
Screenshot: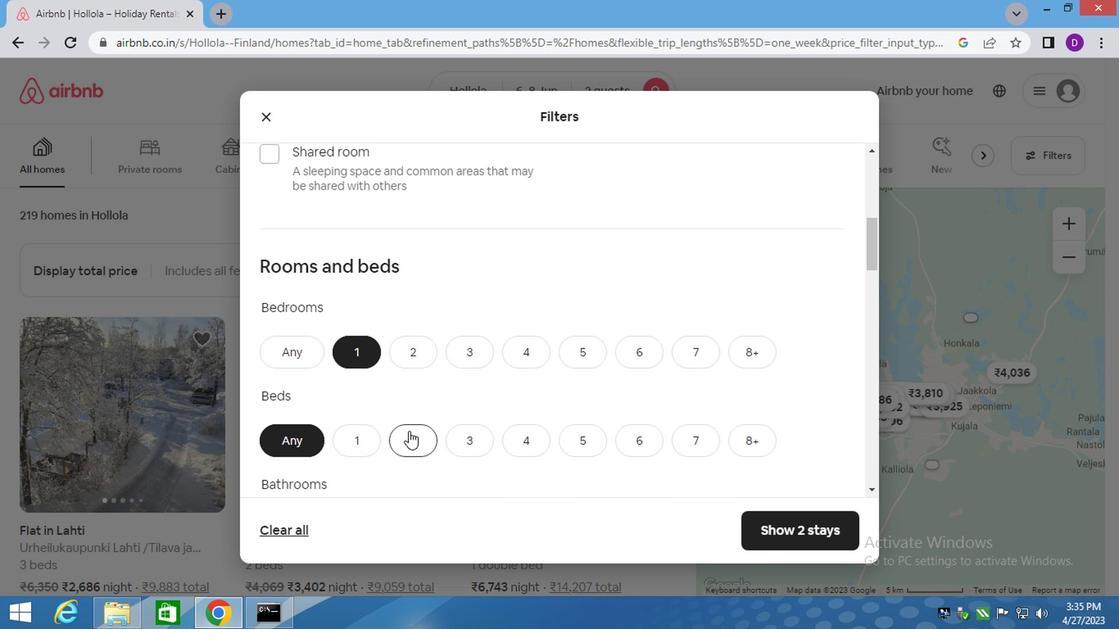 
Action: Mouse pressed left at (415, 447)
Screenshot: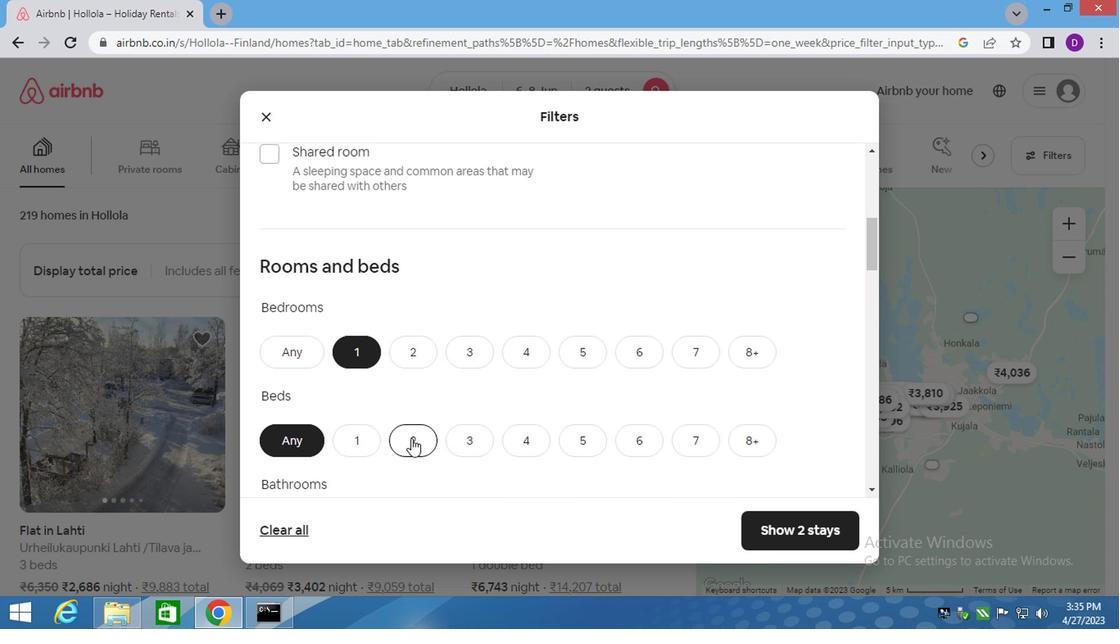 
Action: Mouse moved to (428, 380)
Screenshot: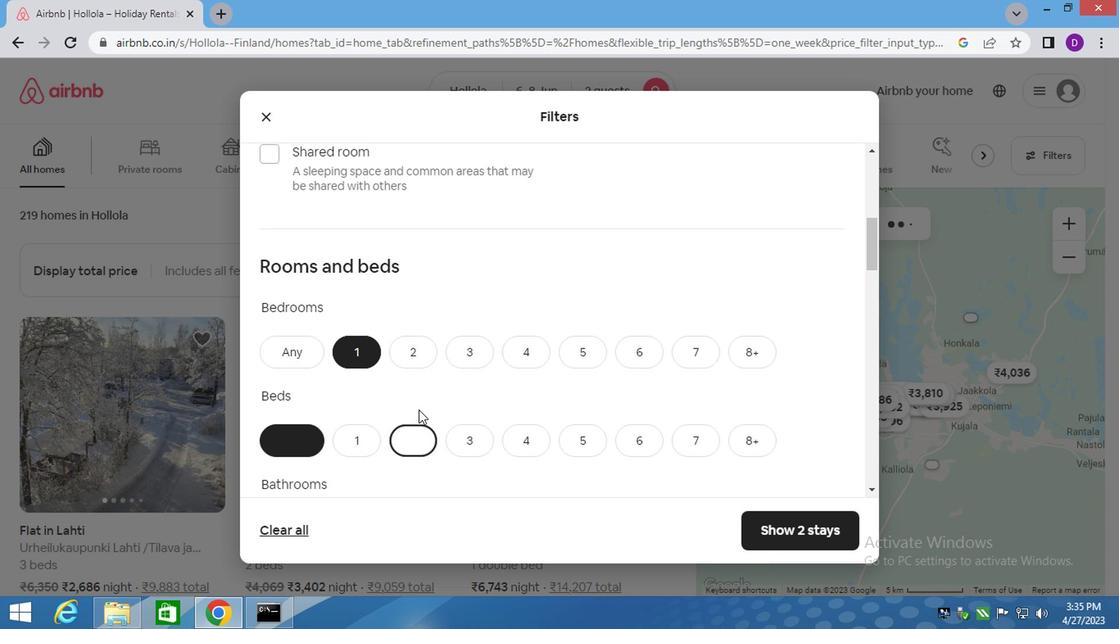 
Action: Mouse scrolled (428, 380) with delta (0, 0)
Screenshot: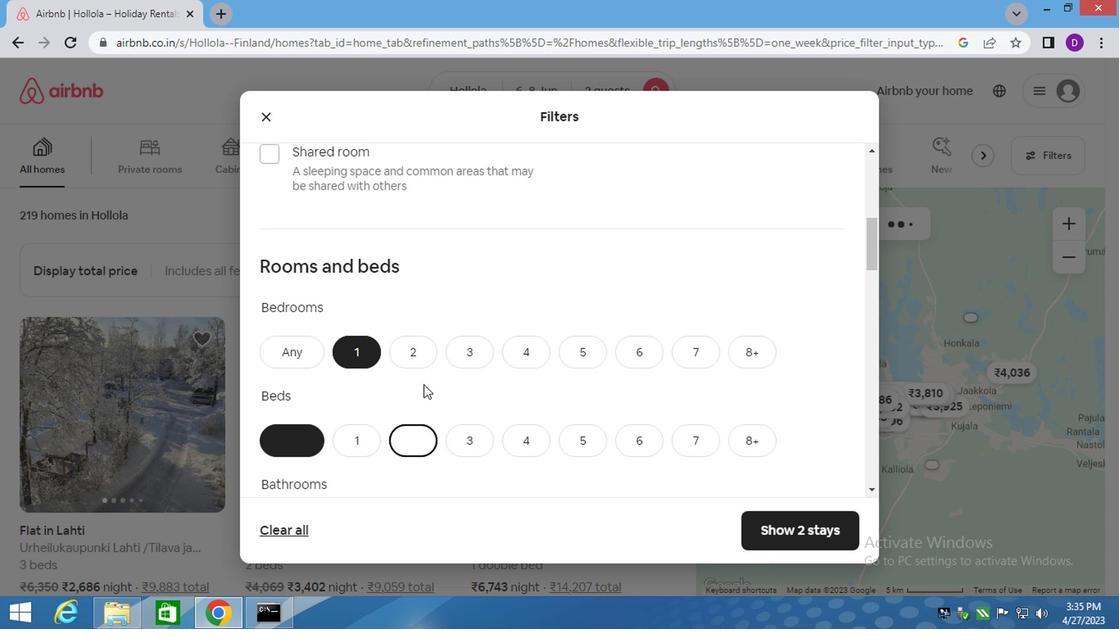 
Action: Mouse scrolled (428, 380) with delta (0, 0)
Screenshot: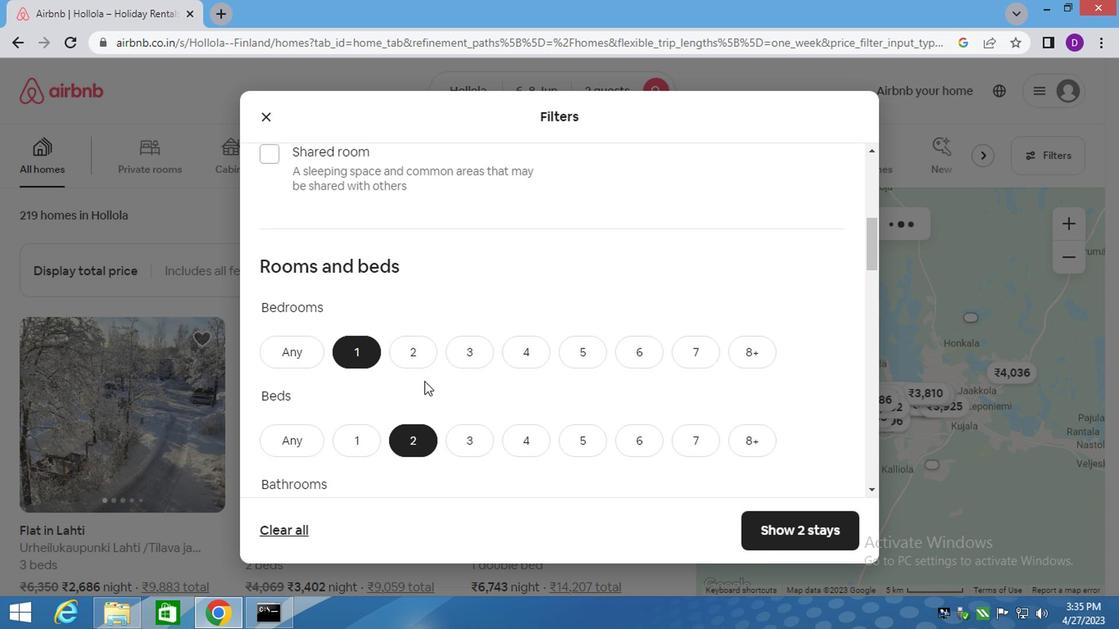 
Action: Mouse scrolled (428, 380) with delta (0, 0)
Screenshot: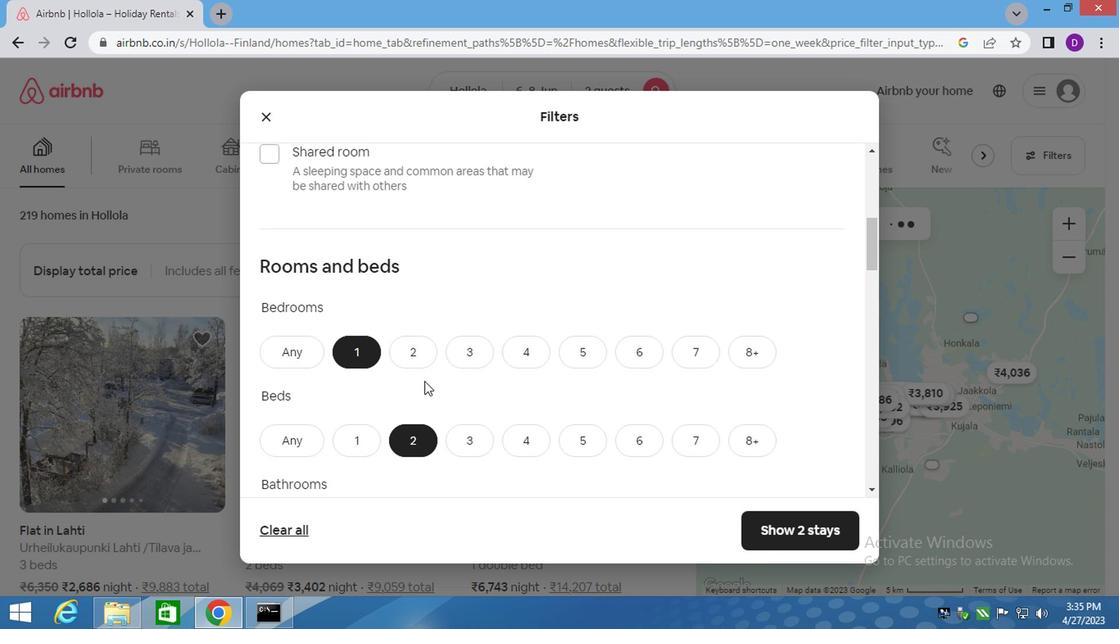 
Action: Mouse moved to (374, 272)
Screenshot: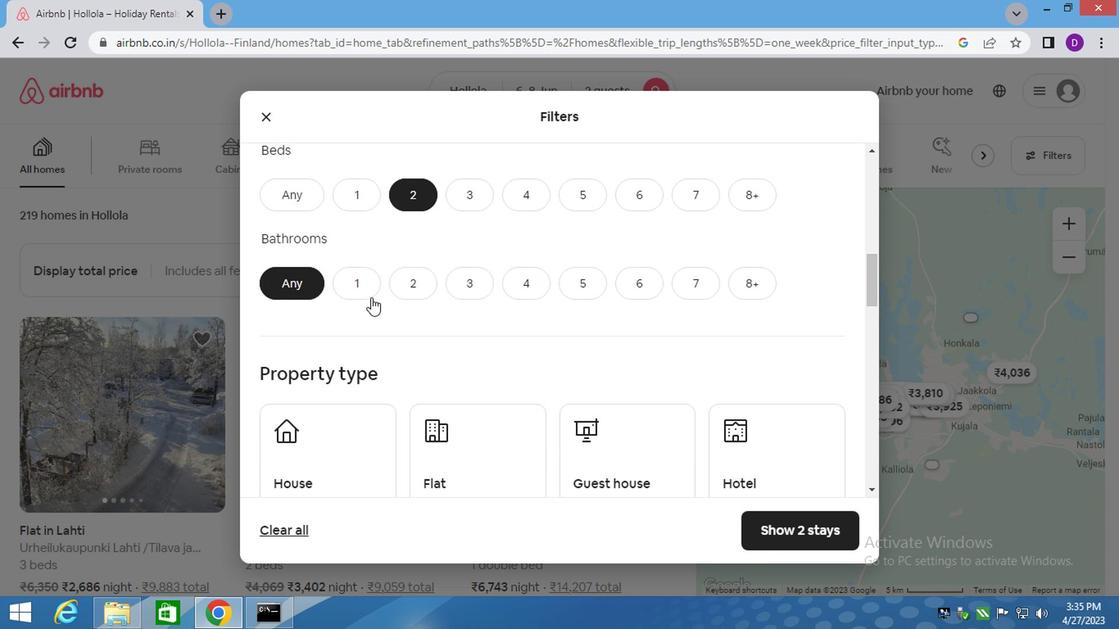 
Action: Mouse pressed left at (374, 272)
Screenshot: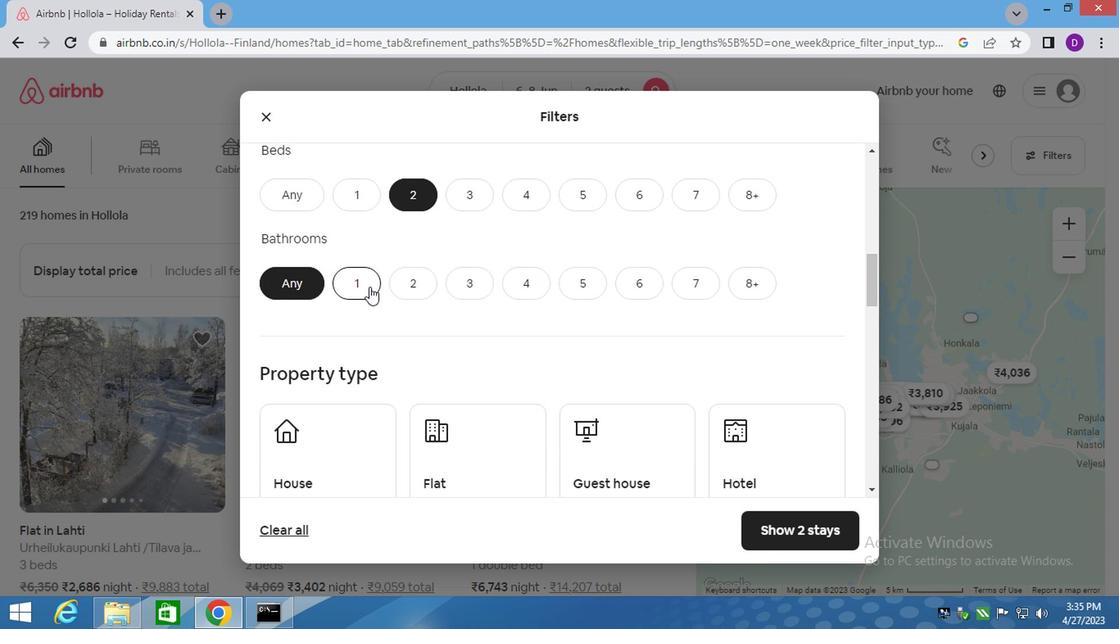 
Action: Mouse moved to (378, 294)
Screenshot: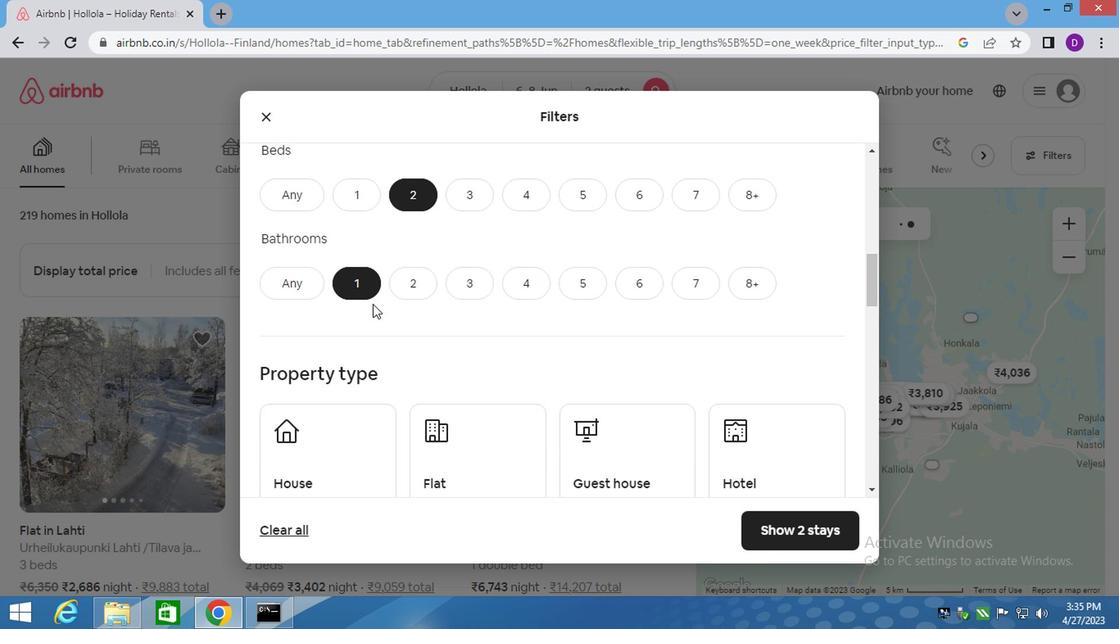 
Action: Mouse scrolled (378, 293) with delta (0, -1)
Screenshot: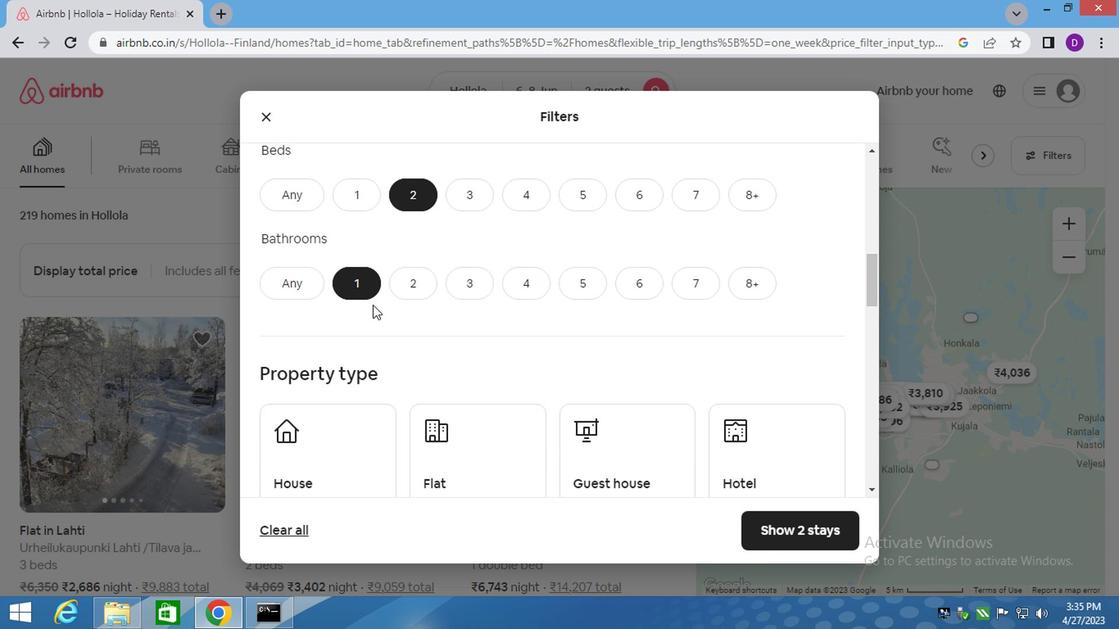 
Action: Mouse moved to (379, 297)
Screenshot: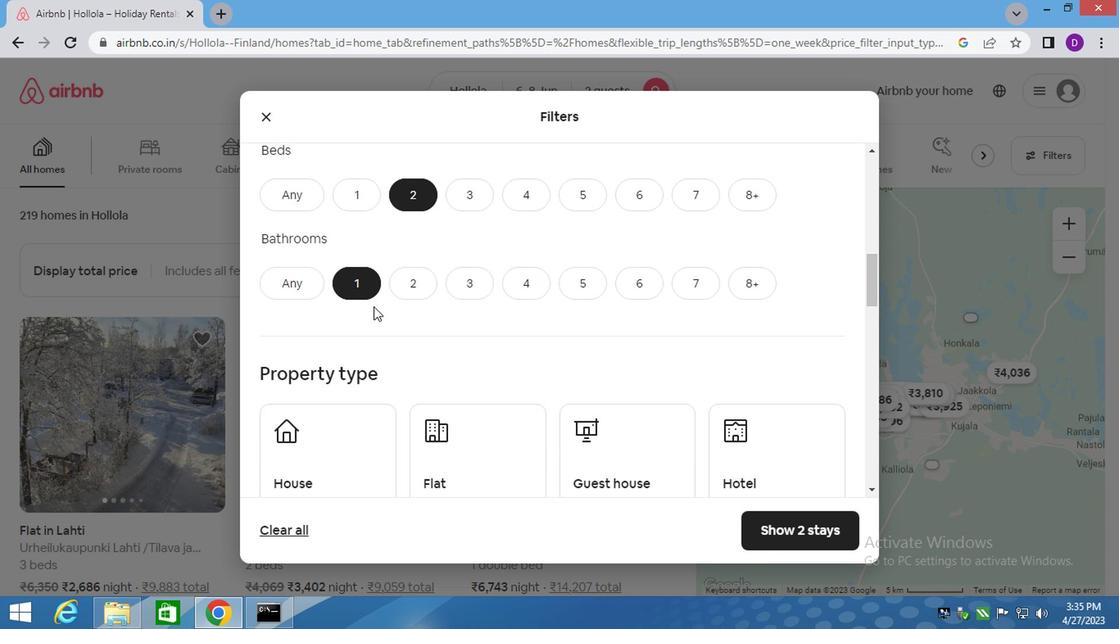 
Action: Mouse scrolled (379, 297) with delta (0, 0)
Screenshot: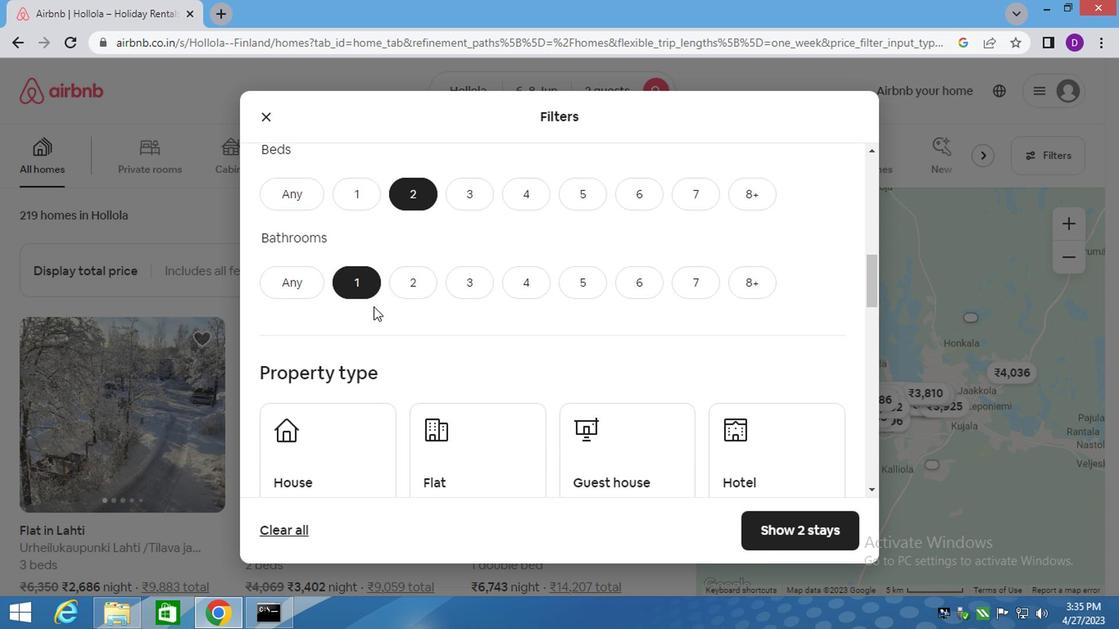 
Action: Mouse moved to (342, 272)
Screenshot: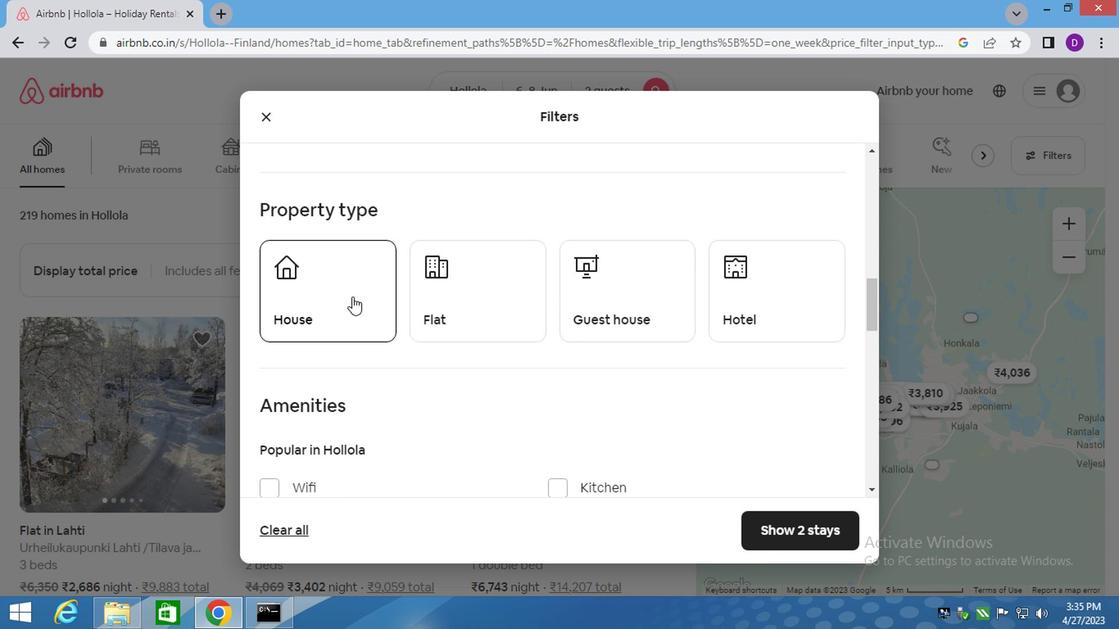 
Action: Mouse pressed left at (342, 272)
Screenshot: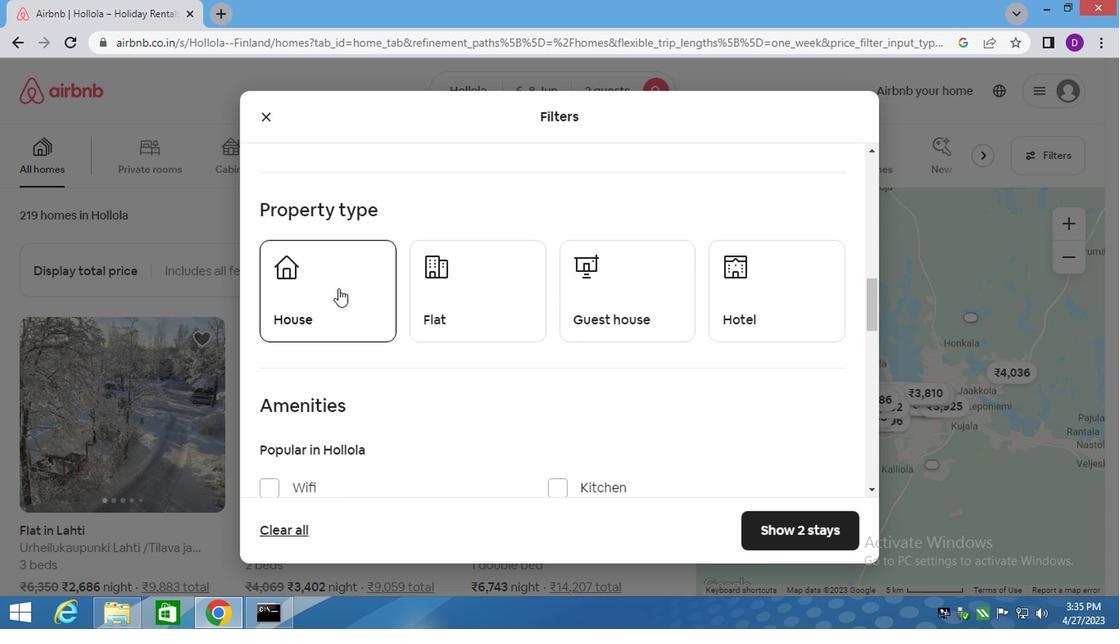 
Action: Mouse moved to (437, 276)
Screenshot: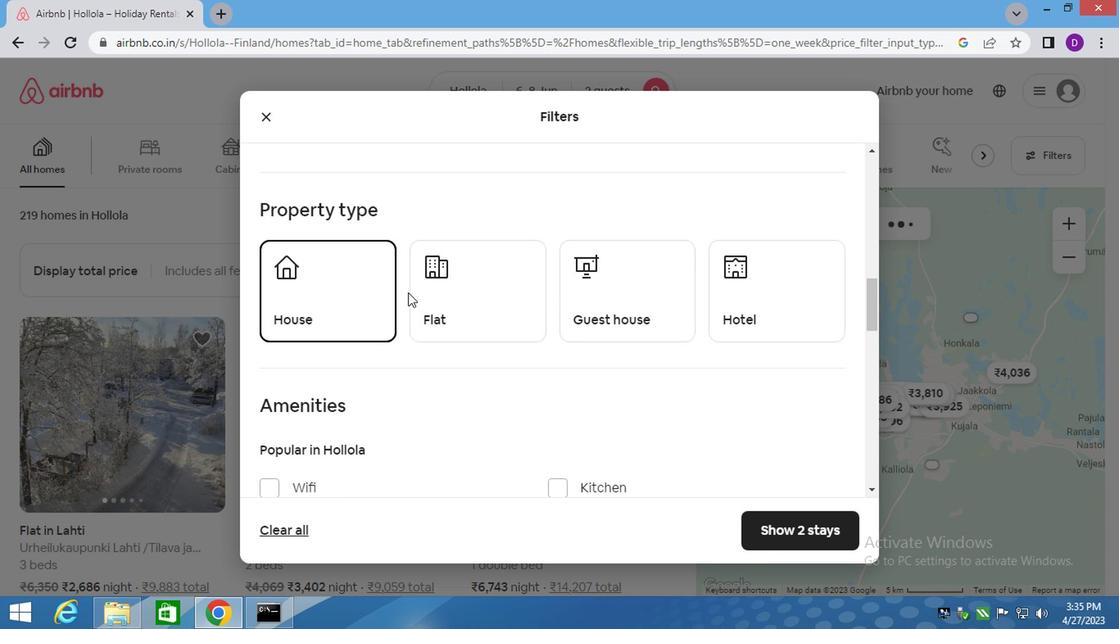 
Action: Mouse pressed left at (437, 276)
Screenshot: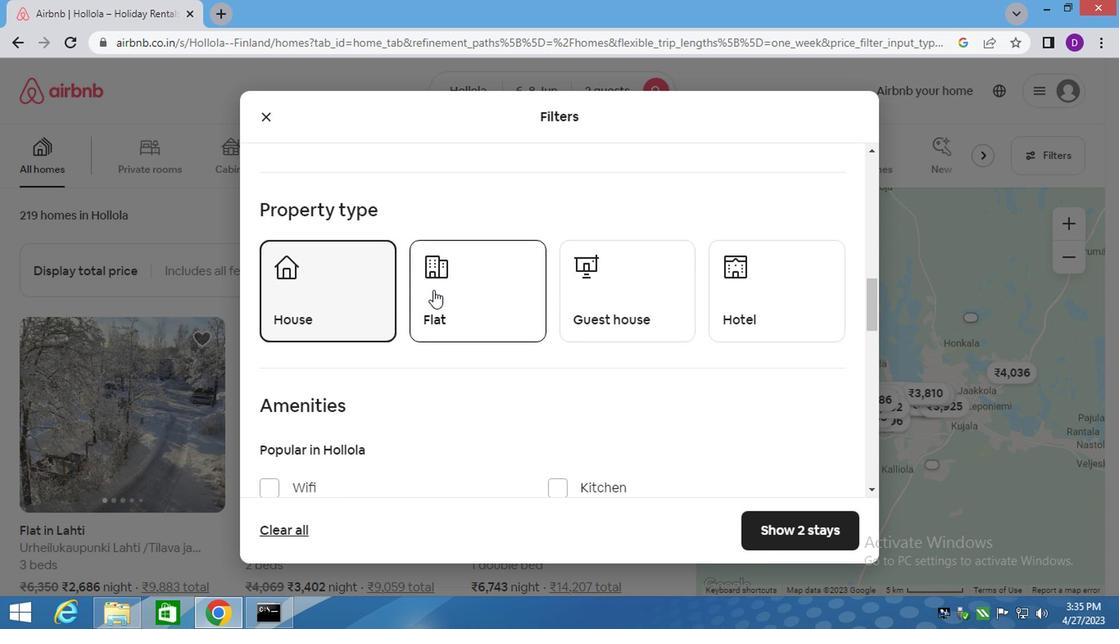 
Action: Mouse moved to (628, 274)
Screenshot: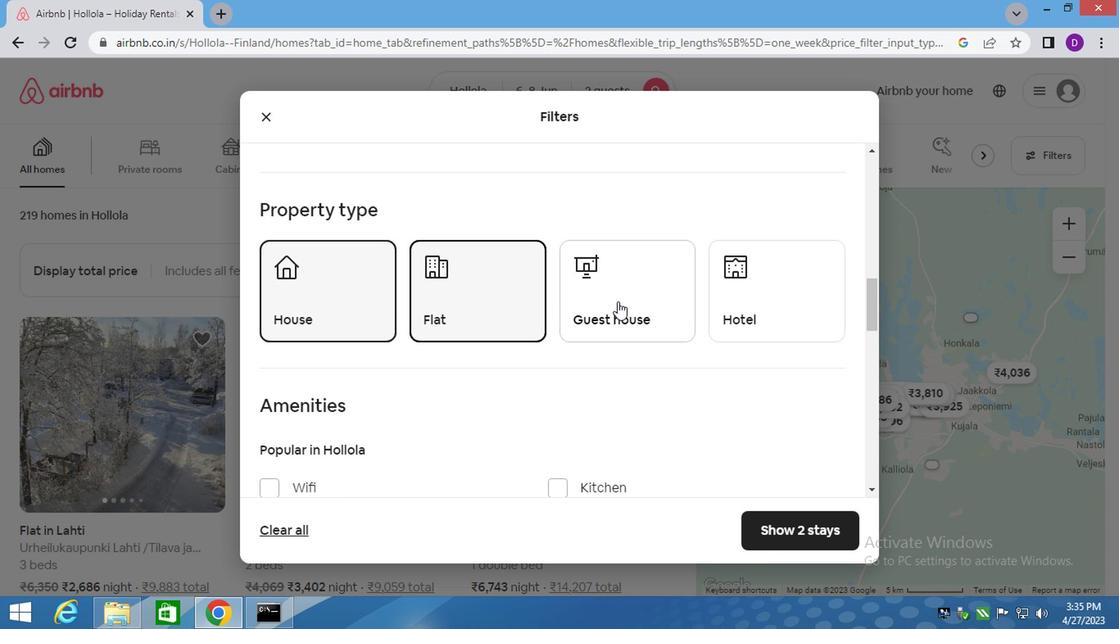 
Action: Mouse pressed left at (628, 274)
Screenshot: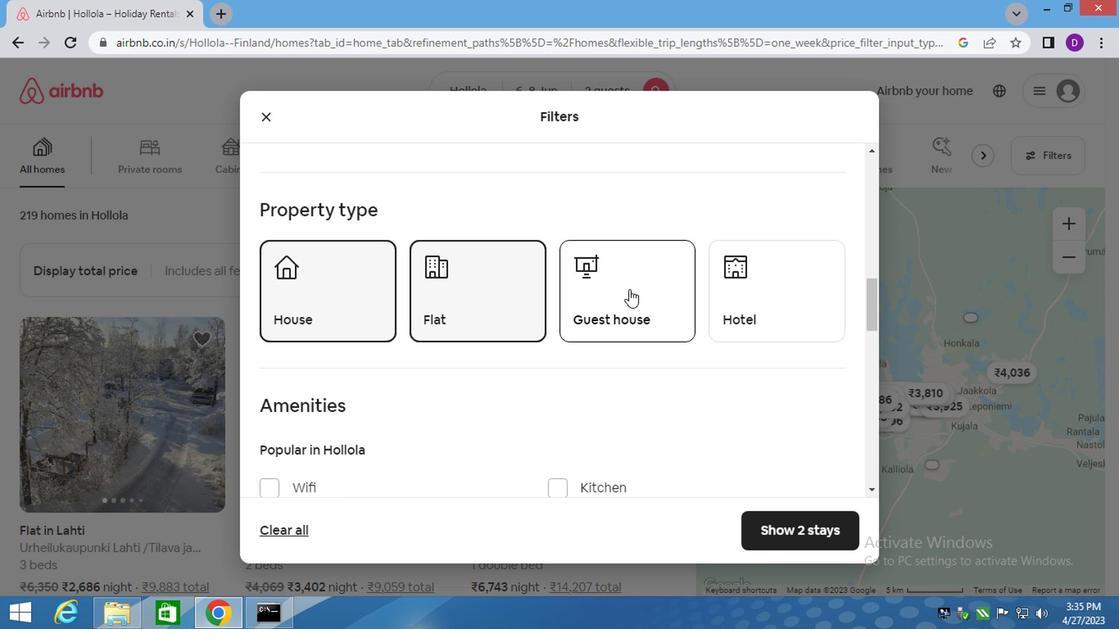 
Action: Mouse moved to (613, 309)
Screenshot: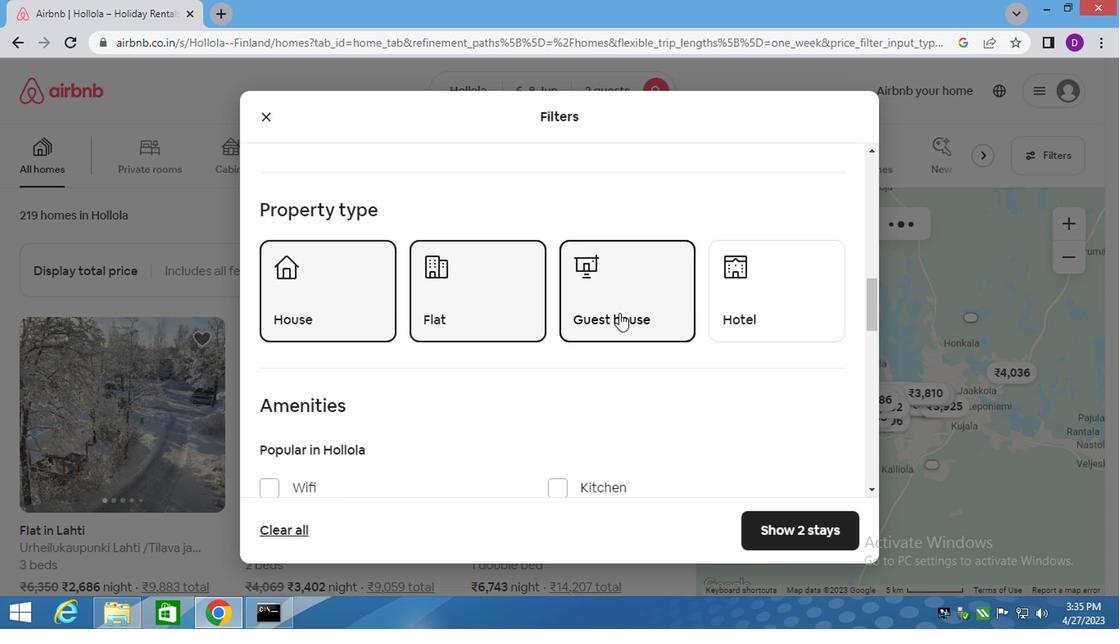 
Action: Mouse scrolled (613, 308) with delta (0, -1)
Screenshot: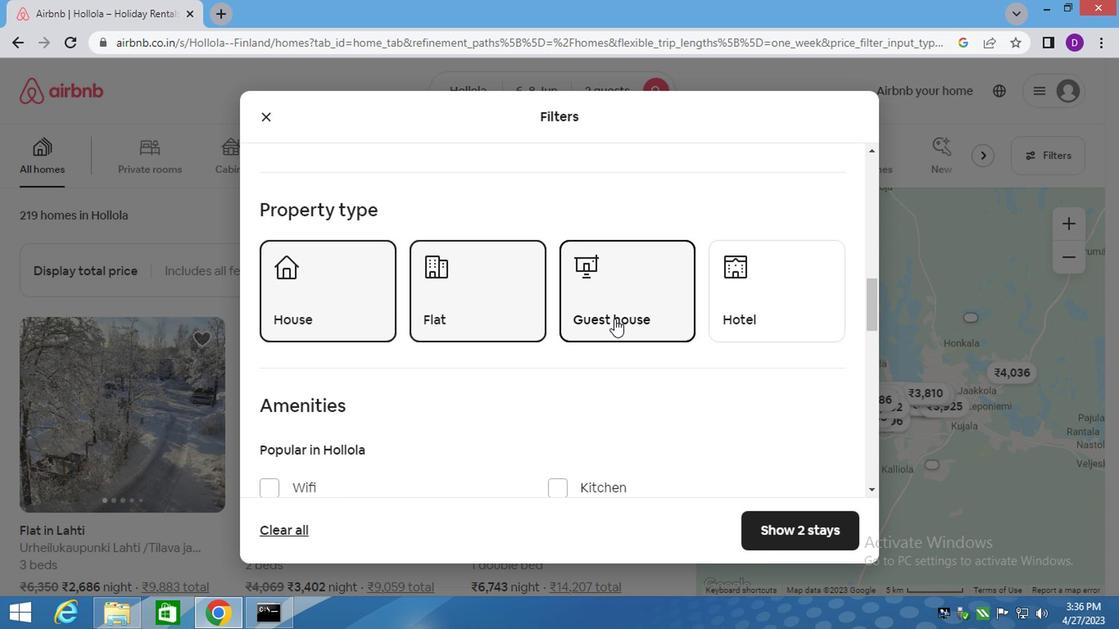 
Action: Mouse scrolled (613, 308) with delta (0, -1)
Screenshot: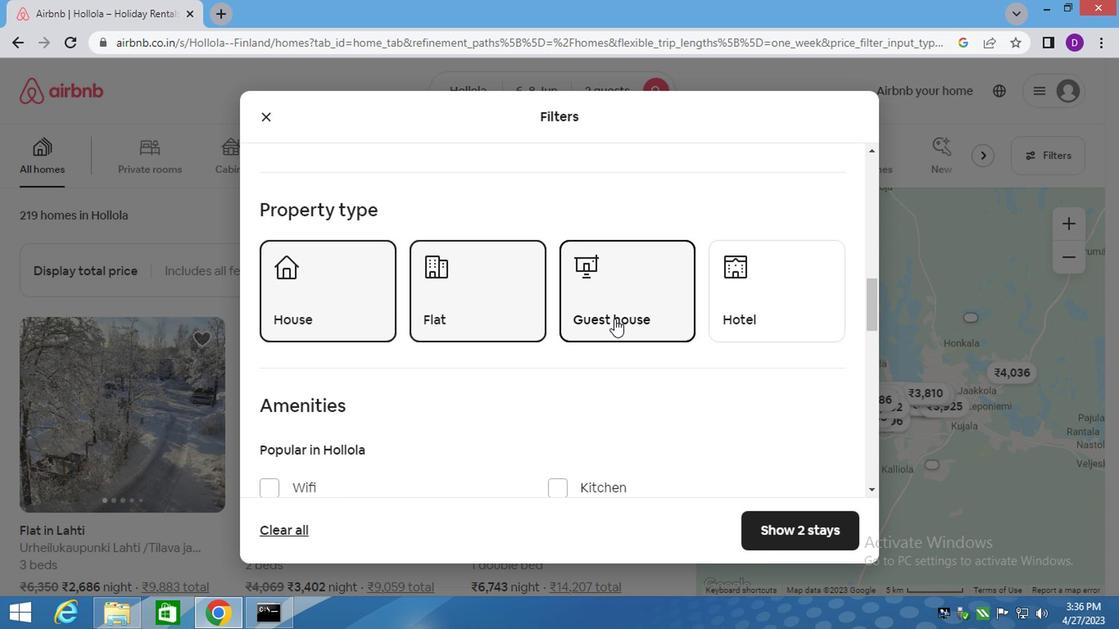 
Action: Mouse scrolled (613, 308) with delta (0, -1)
Screenshot: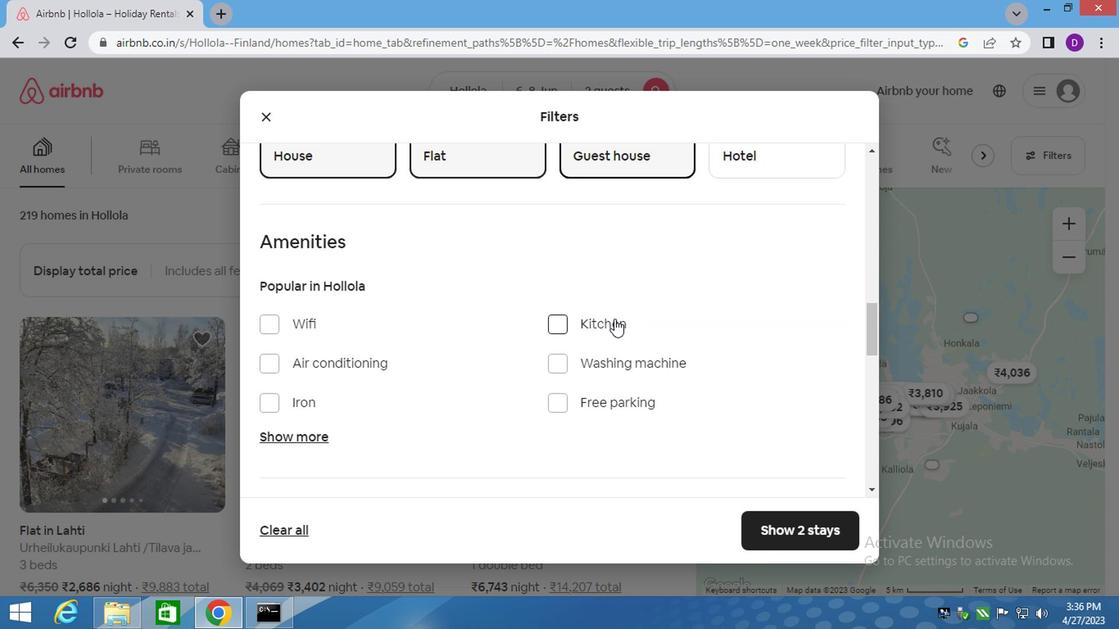 
Action: Mouse moved to (609, 303)
Screenshot: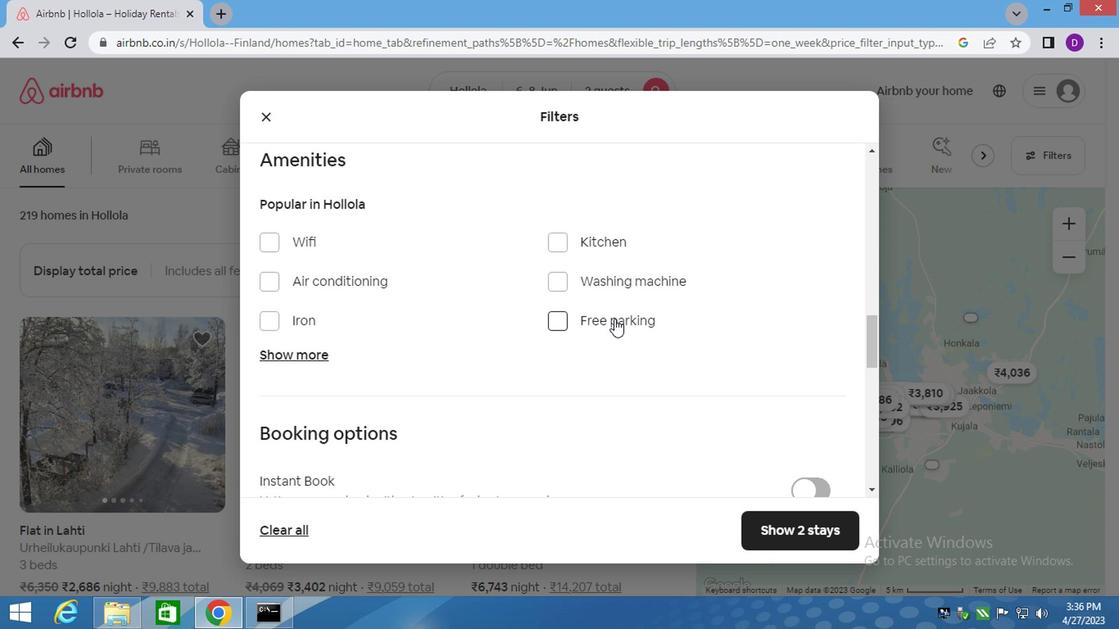 
Action: Mouse scrolled (609, 302) with delta (0, -1)
Screenshot: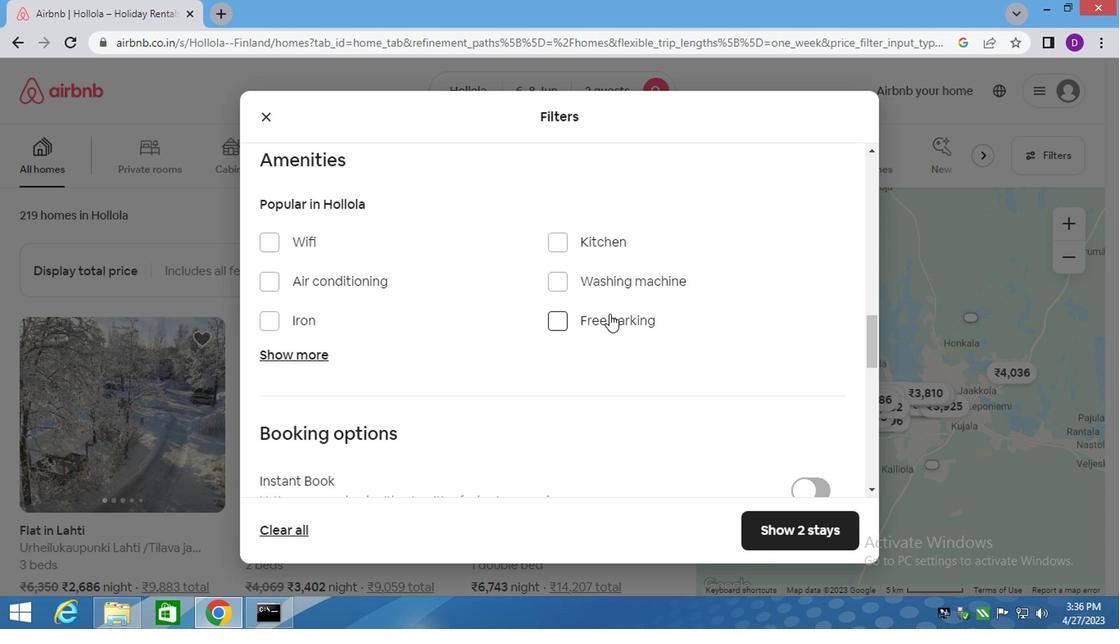 
Action: Mouse scrolled (609, 302) with delta (0, -1)
Screenshot: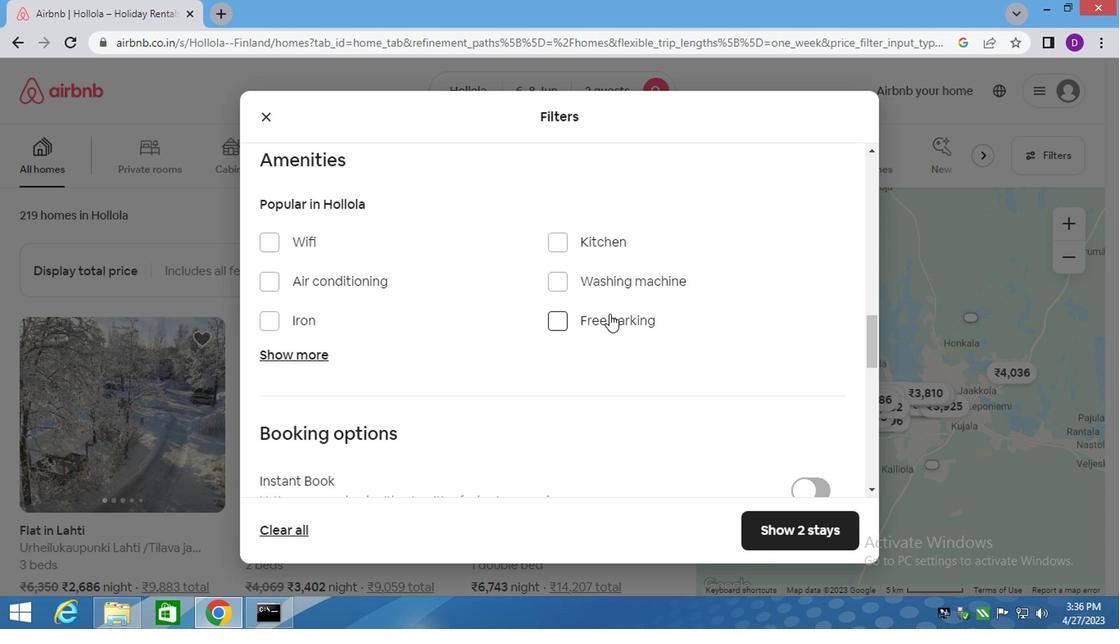
Action: Mouse moved to (810, 380)
Screenshot: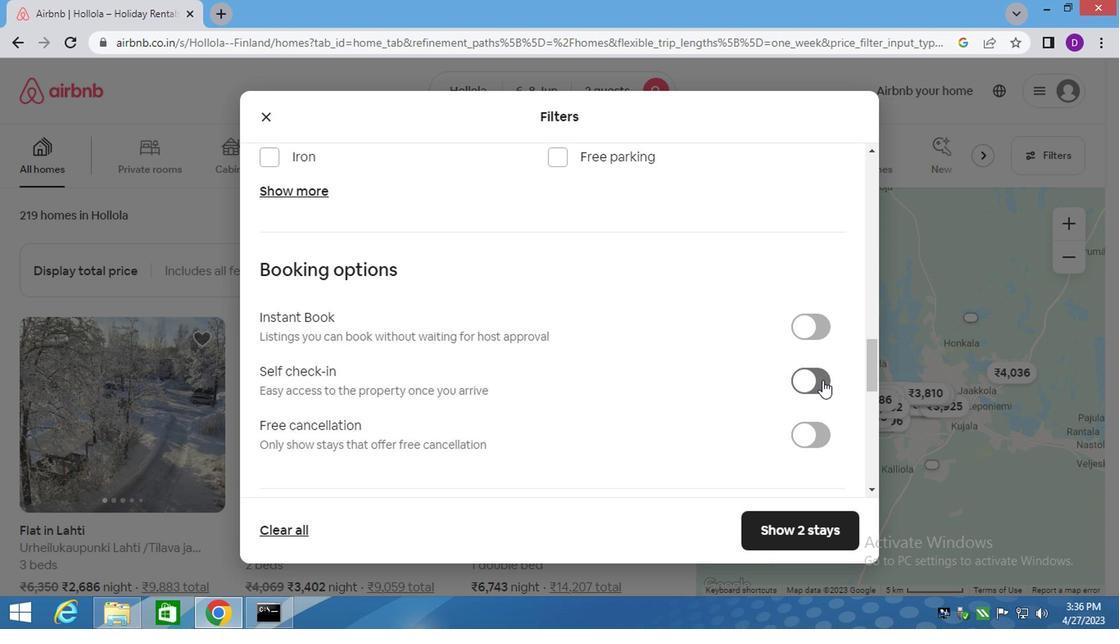 
Action: Mouse pressed left at (810, 380)
Screenshot: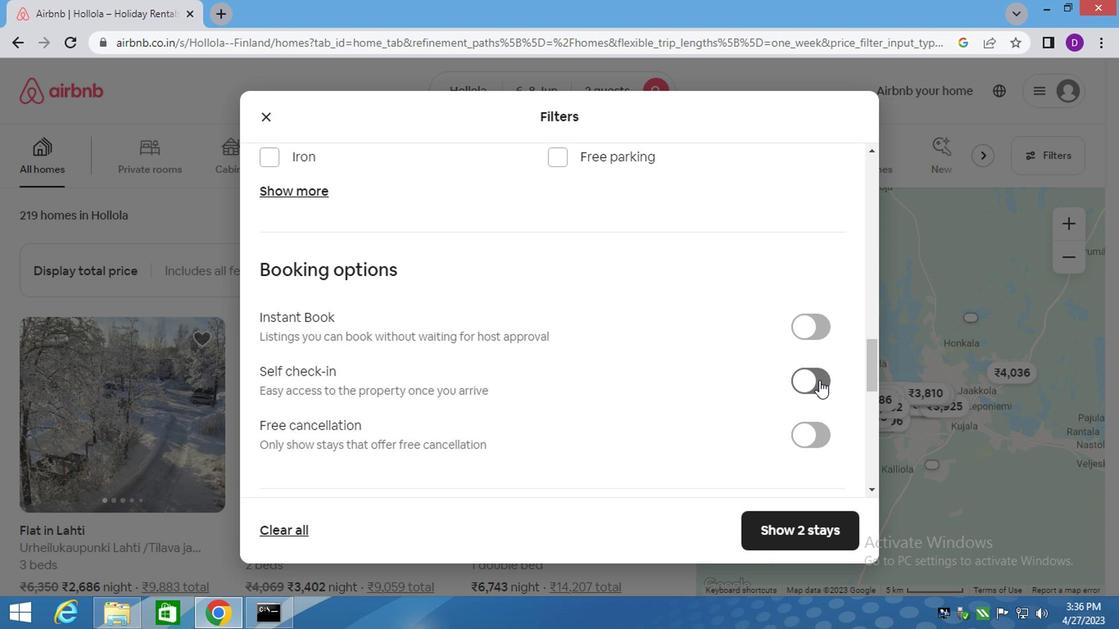 
Action: Mouse moved to (644, 338)
Screenshot: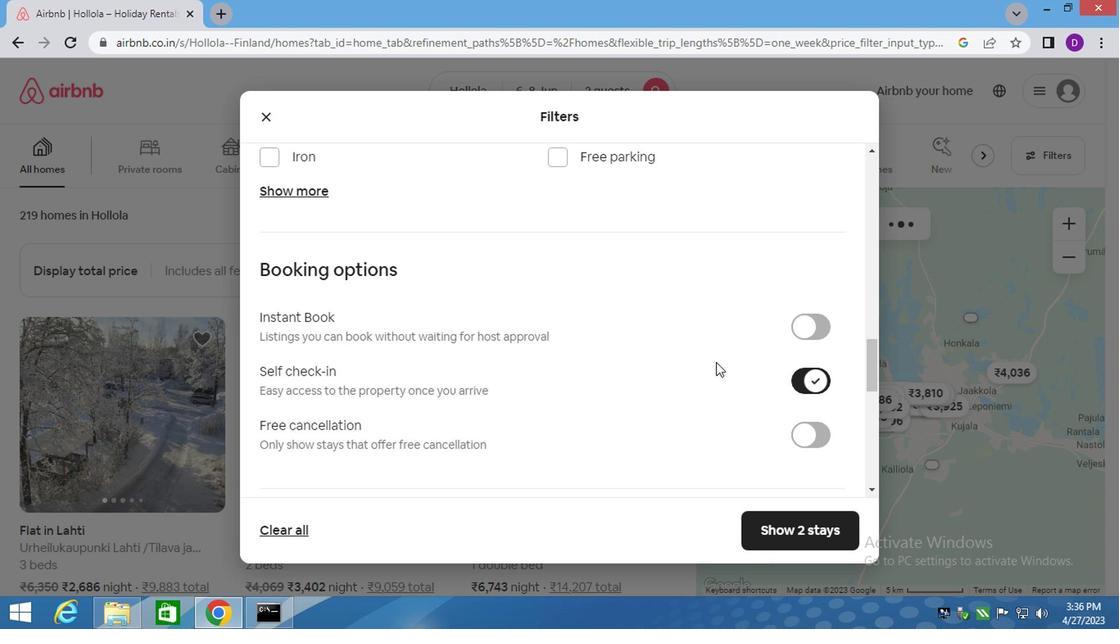 
Action: Mouse scrolled (644, 337) with delta (0, -1)
Screenshot: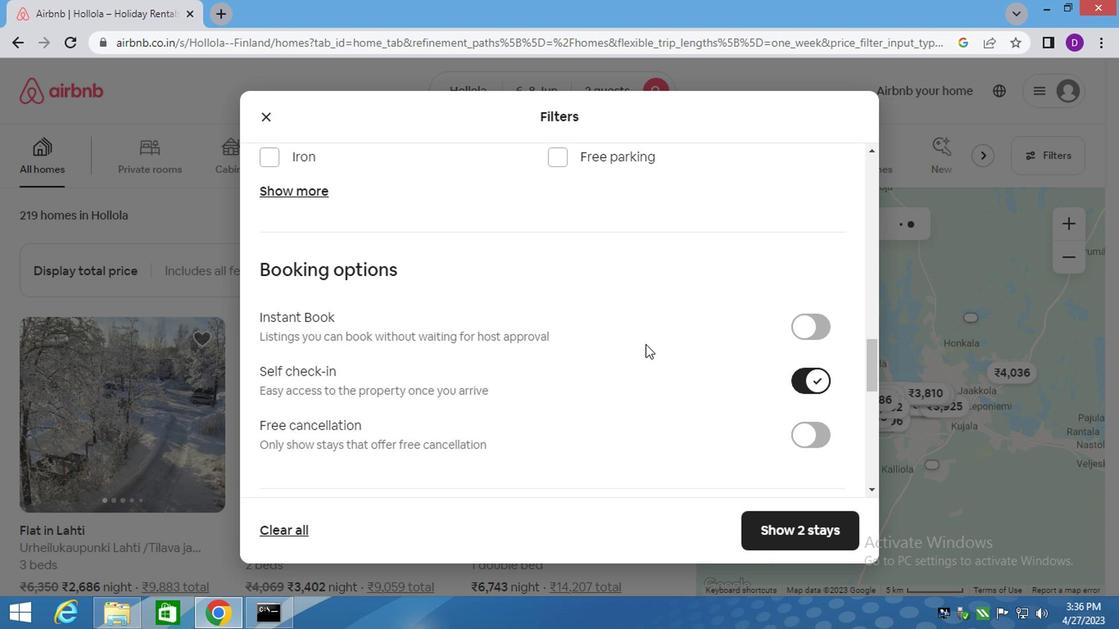
Action: Mouse scrolled (644, 337) with delta (0, -1)
Screenshot: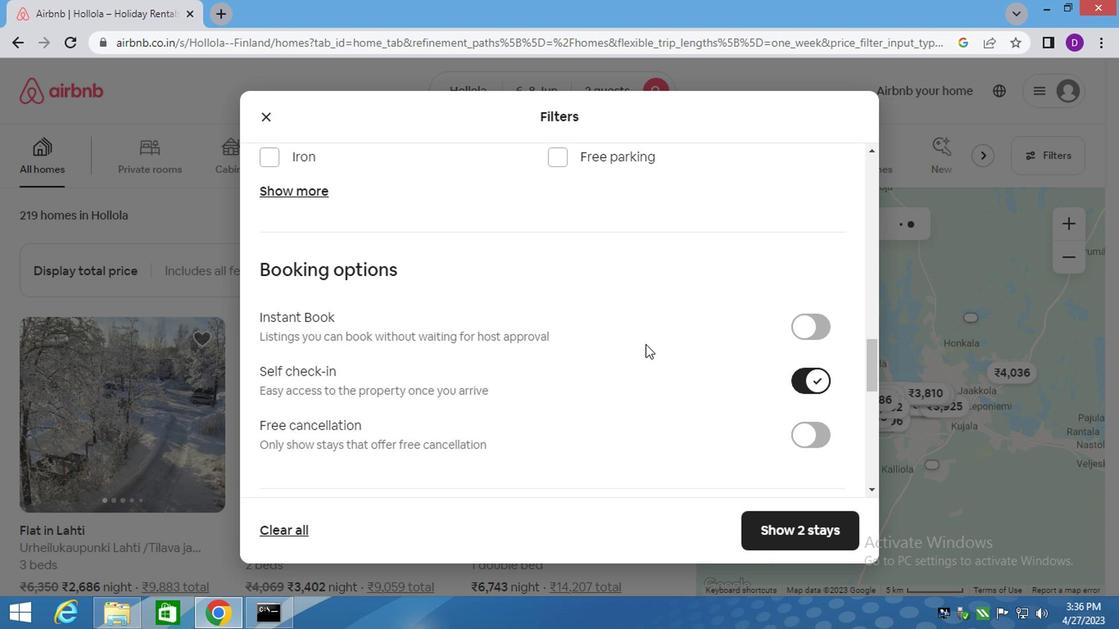 
Action: Mouse scrolled (644, 337) with delta (0, -1)
Screenshot: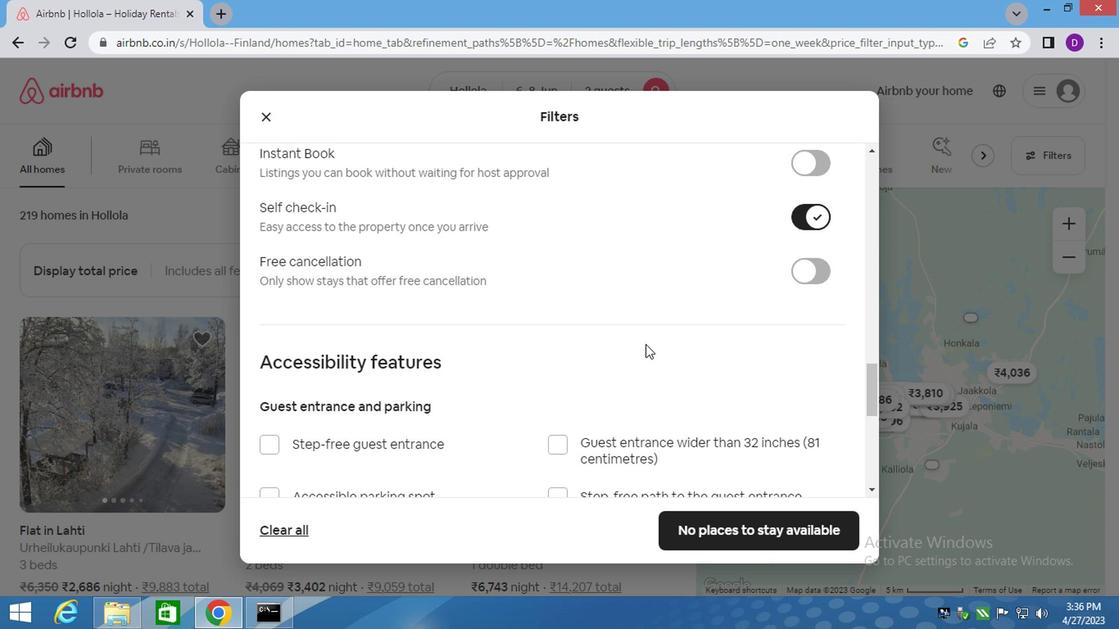 
Action: Mouse scrolled (644, 337) with delta (0, -1)
Screenshot: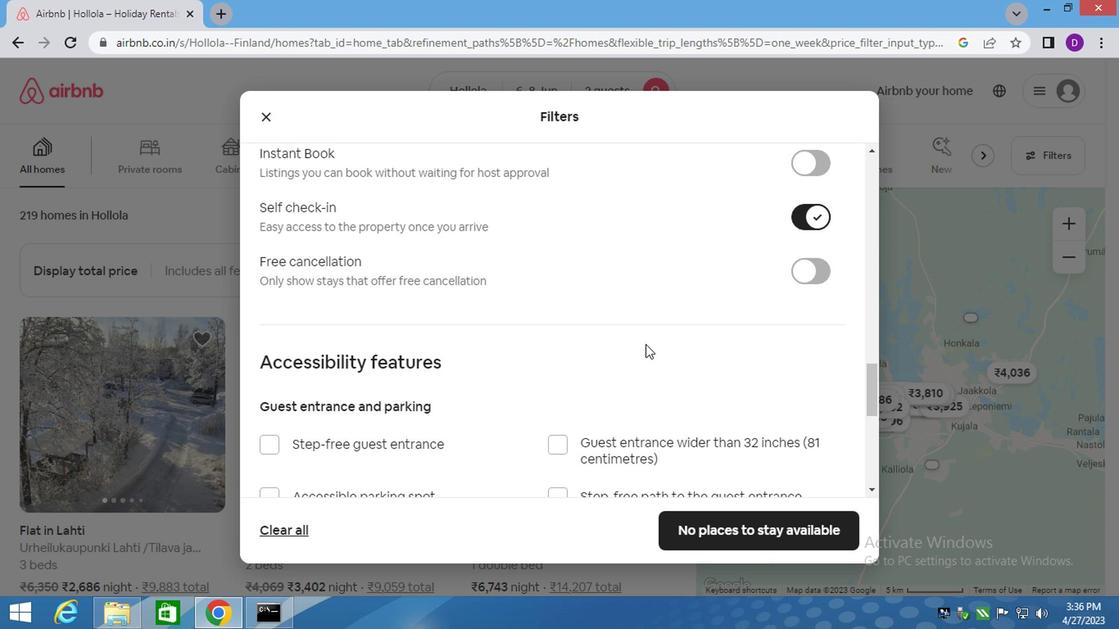 
Action: Mouse scrolled (644, 337) with delta (0, -1)
Screenshot: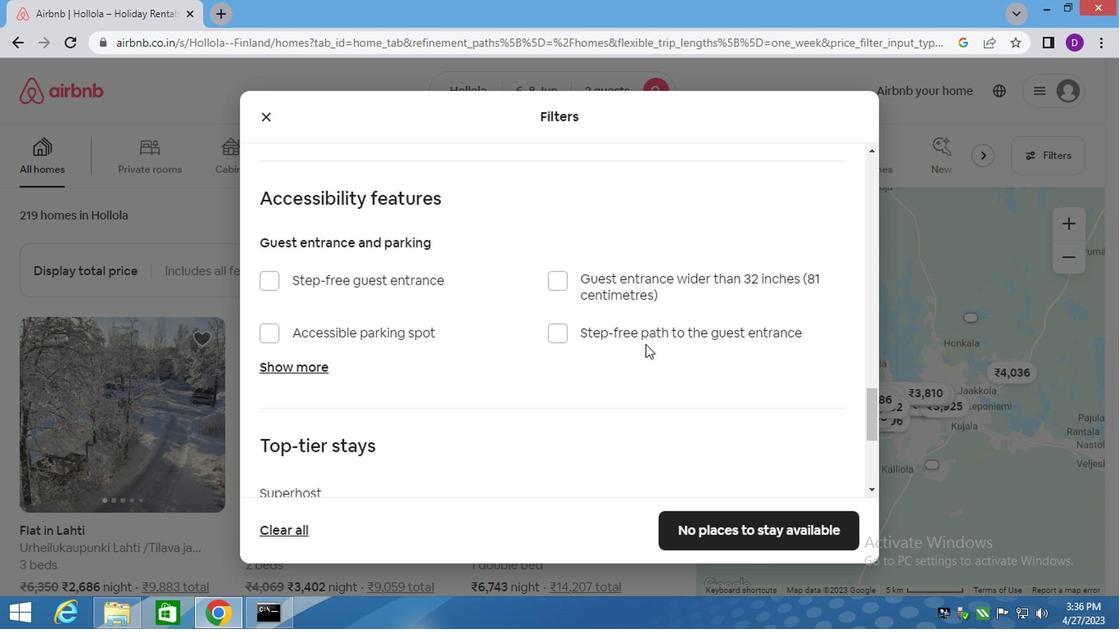 
Action: Mouse scrolled (644, 337) with delta (0, -1)
Screenshot: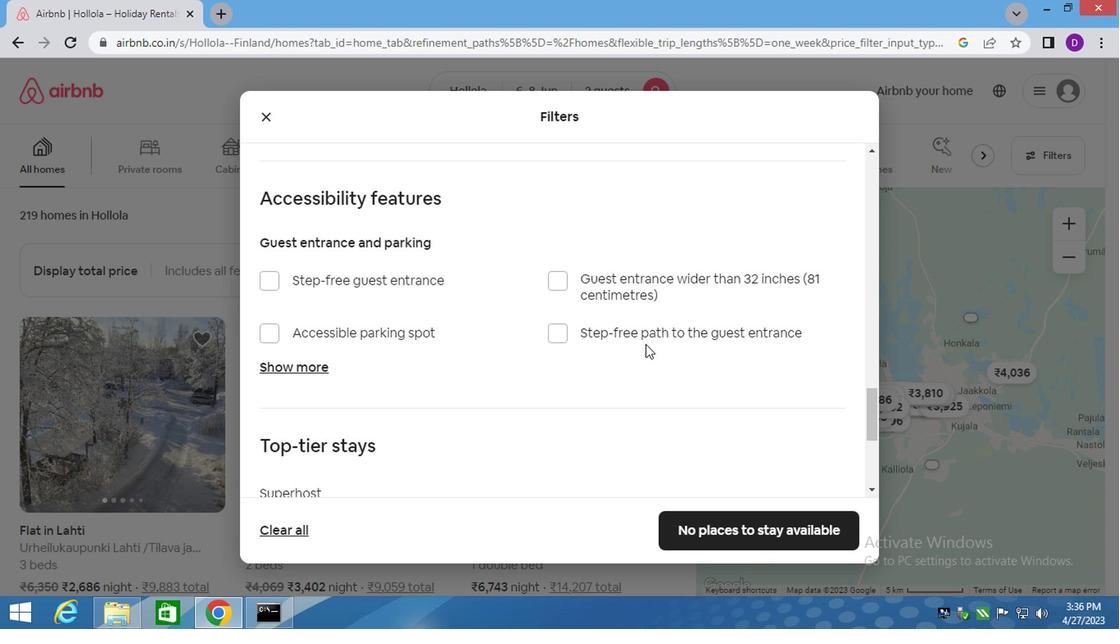 
Action: Mouse scrolled (644, 337) with delta (0, -1)
Screenshot: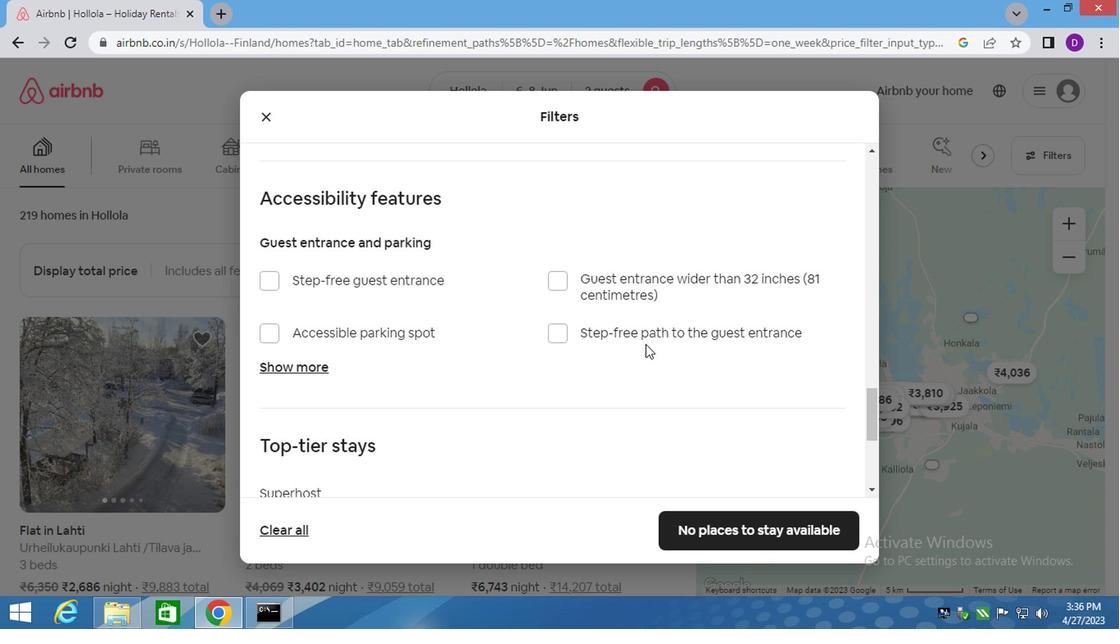 
Action: Mouse moved to (503, 372)
Screenshot: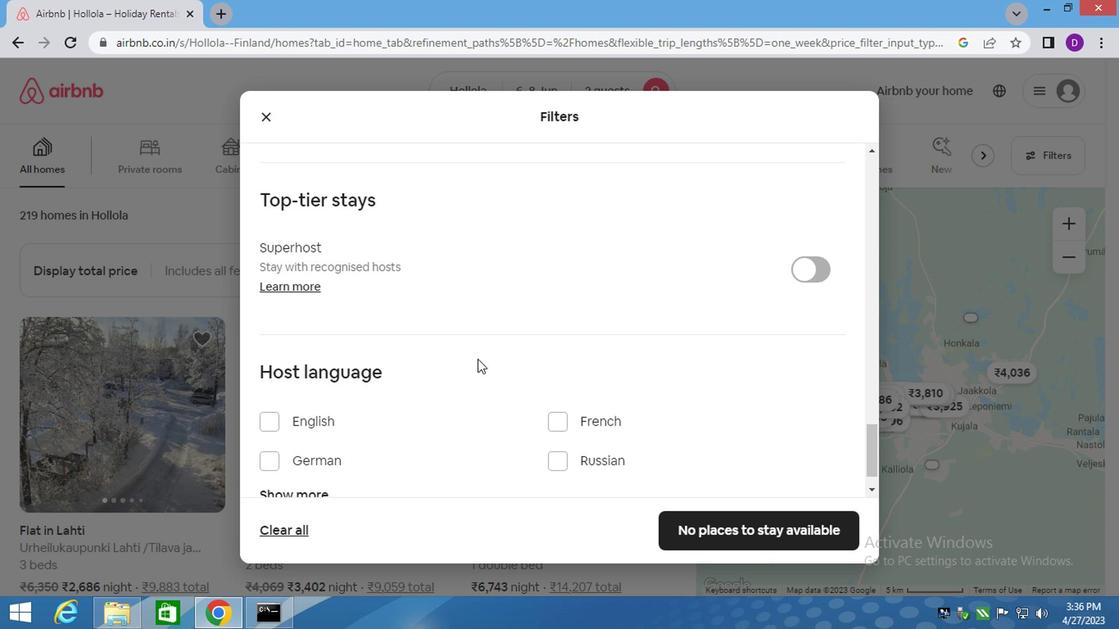 
Action: Mouse scrolled (503, 371) with delta (0, -1)
Screenshot: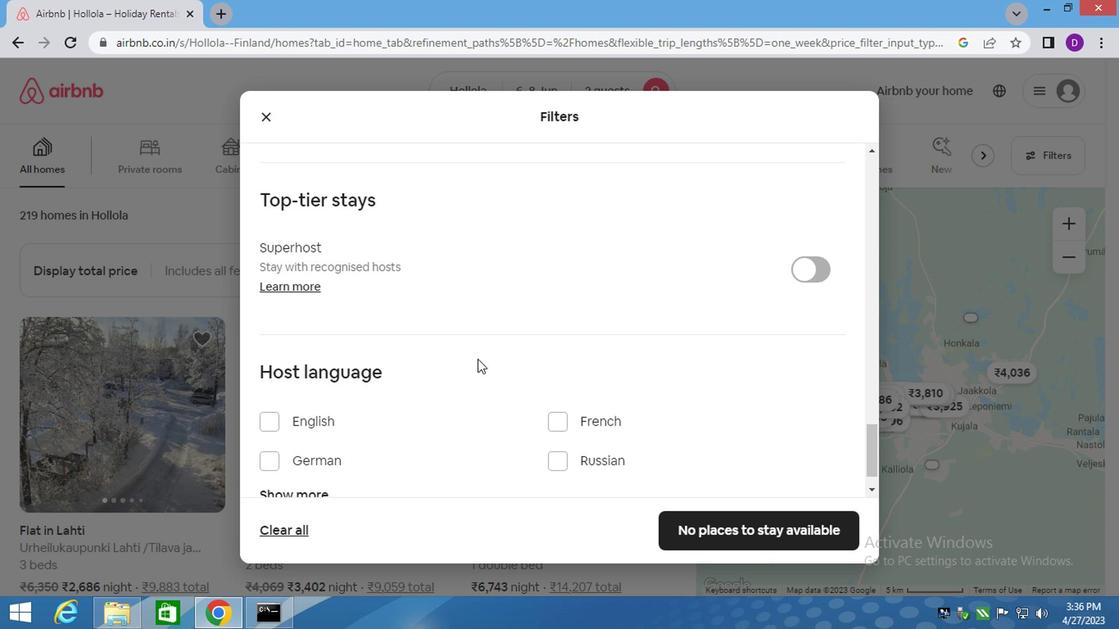 
Action: Mouse moved to (523, 377)
Screenshot: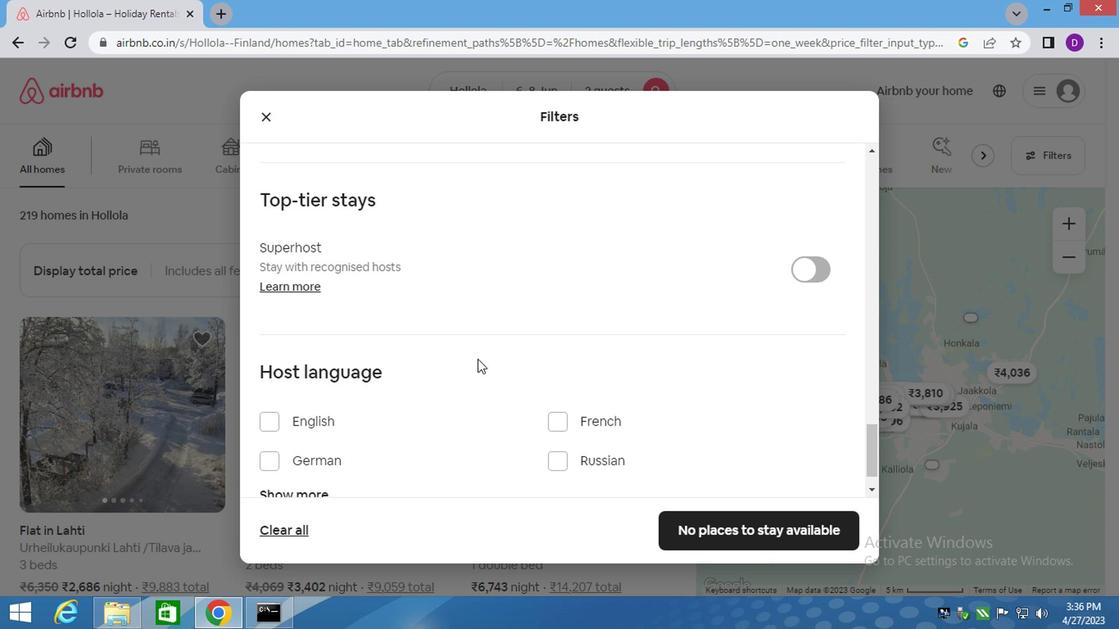 
Action: Mouse scrolled (523, 375) with delta (0, -1)
Screenshot: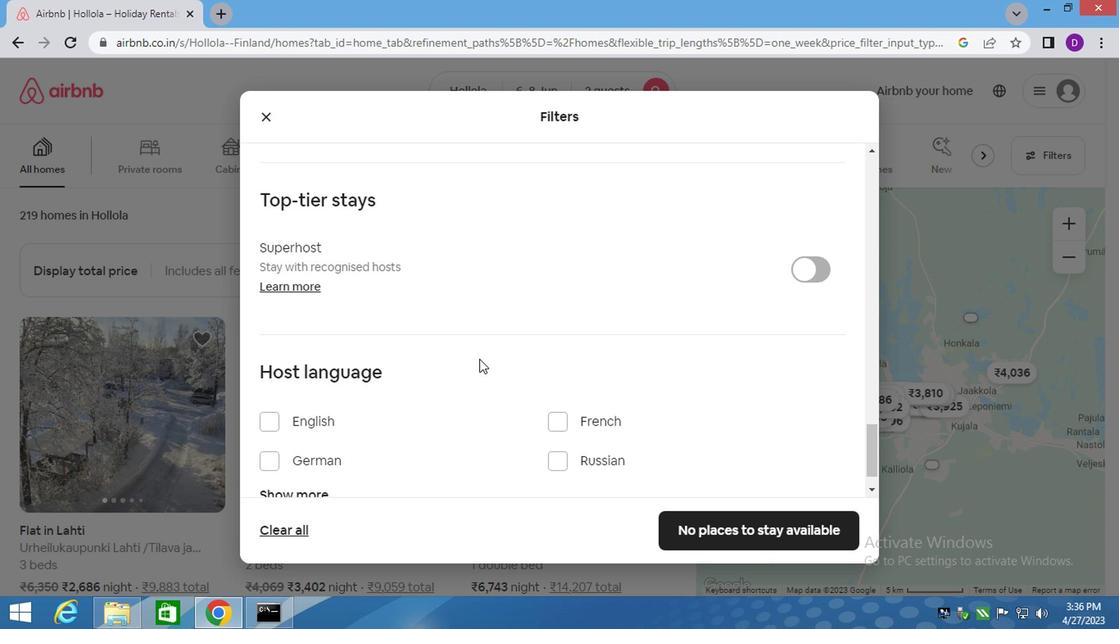 
Action: Mouse moved to (554, 381)
Screenshot: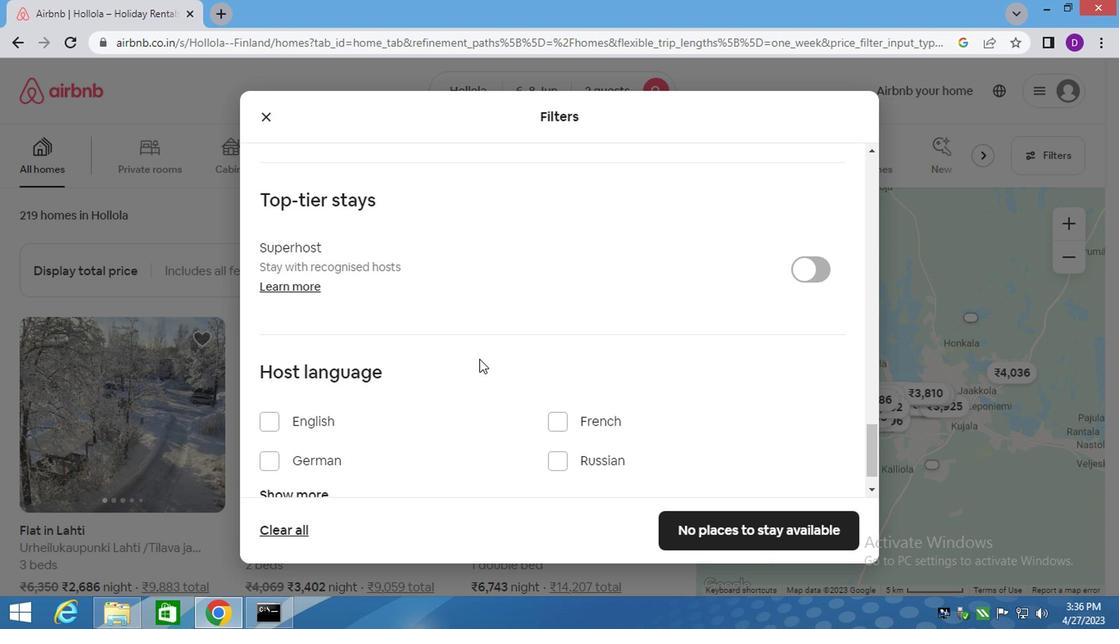 
Action: Mouse scrolled (554, 380) with delta (0, -1)
Screenshot: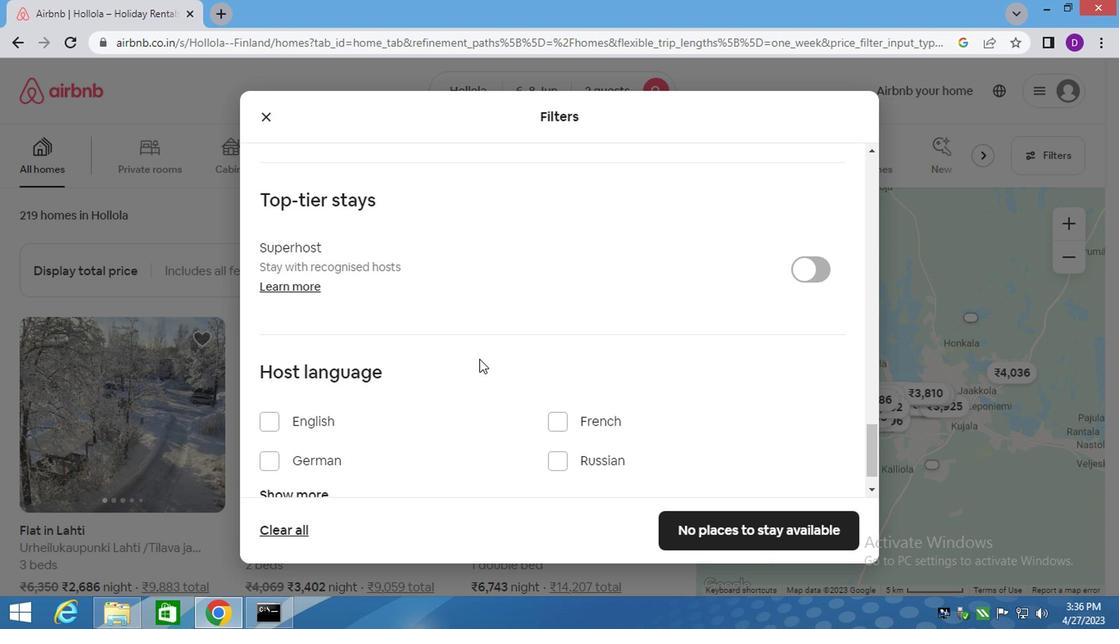 
Action: Mouse moved to (726, 547)
Screenshot: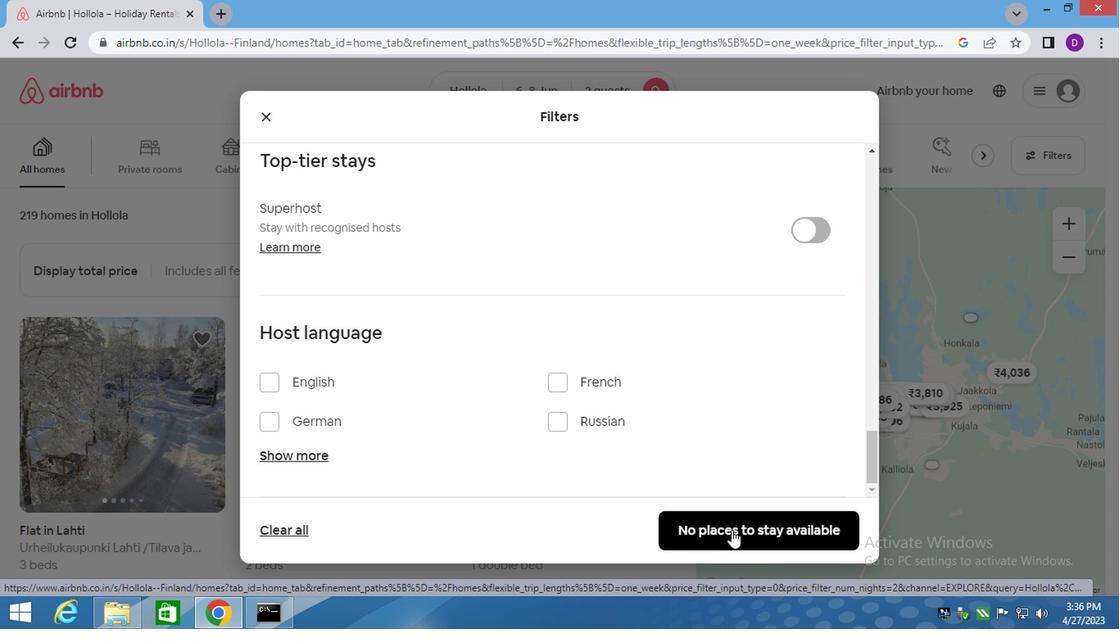 
Action: Mouse pressed left at (726, 547)
Screenshot: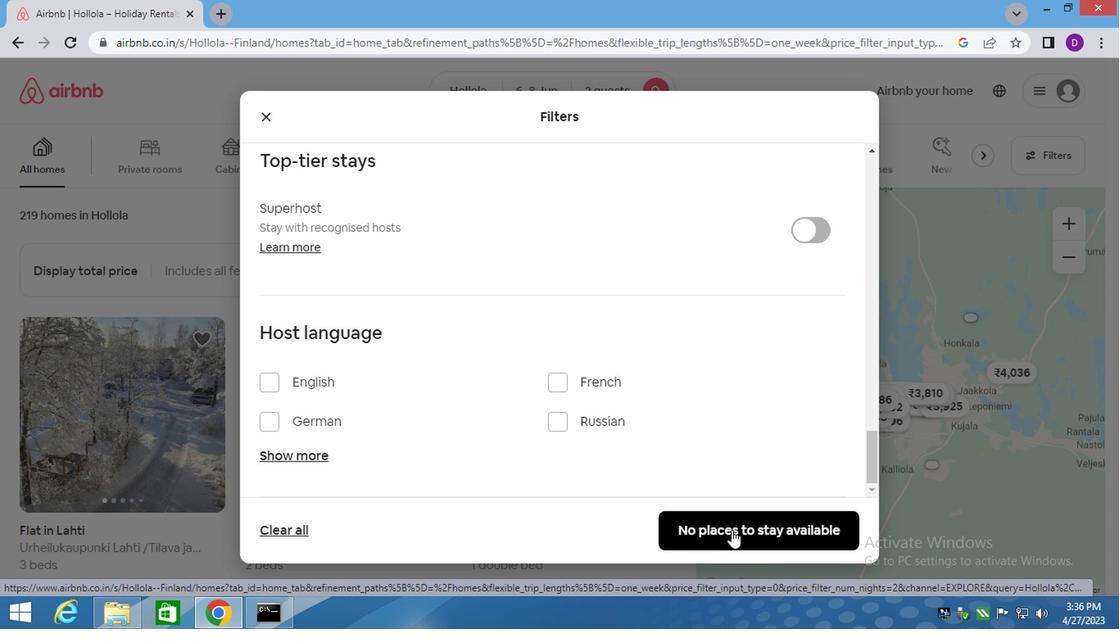 
Action: Mouse moved to (328, 283)
Screenshot: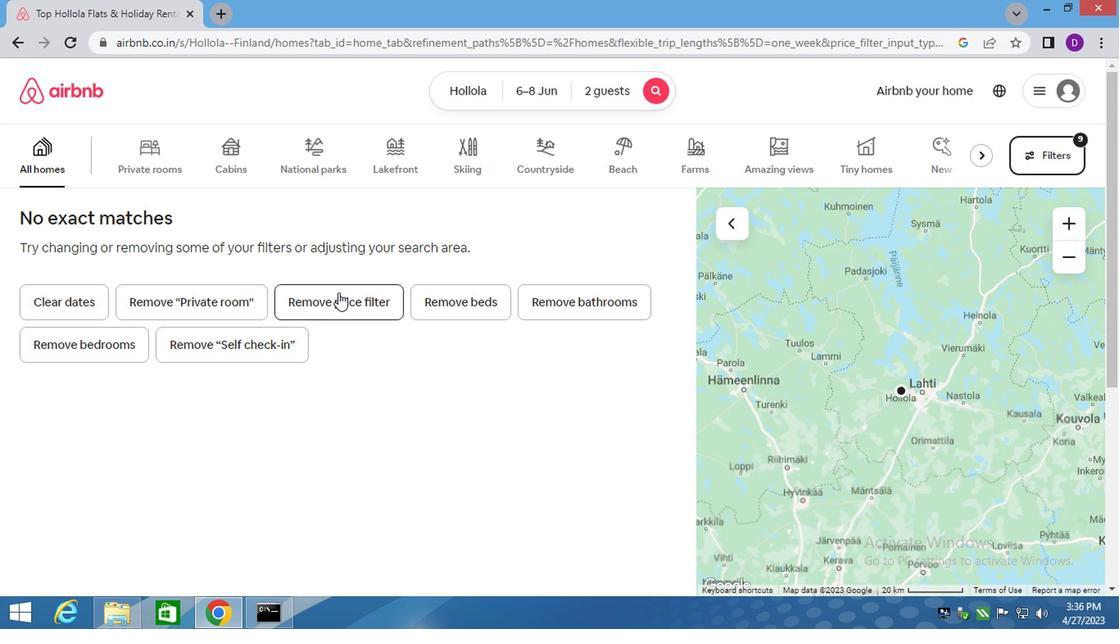 
